 Task: Look for Airbnb properties in Ulaangom, Mongolia from 4th December, 2023 to 10th December, 2023 for 8 adults, 2 children.4 bedrooms having 8 beds and 4 bathrooms. Property type can be house. Amenities needed are: wifi, TV, free parkinig on premises, gym, breakfast. Booking option can be shelf check-in. Look for 3 properties as per requirement.
Action: Mouse moved to (454, 85)
Screenshot: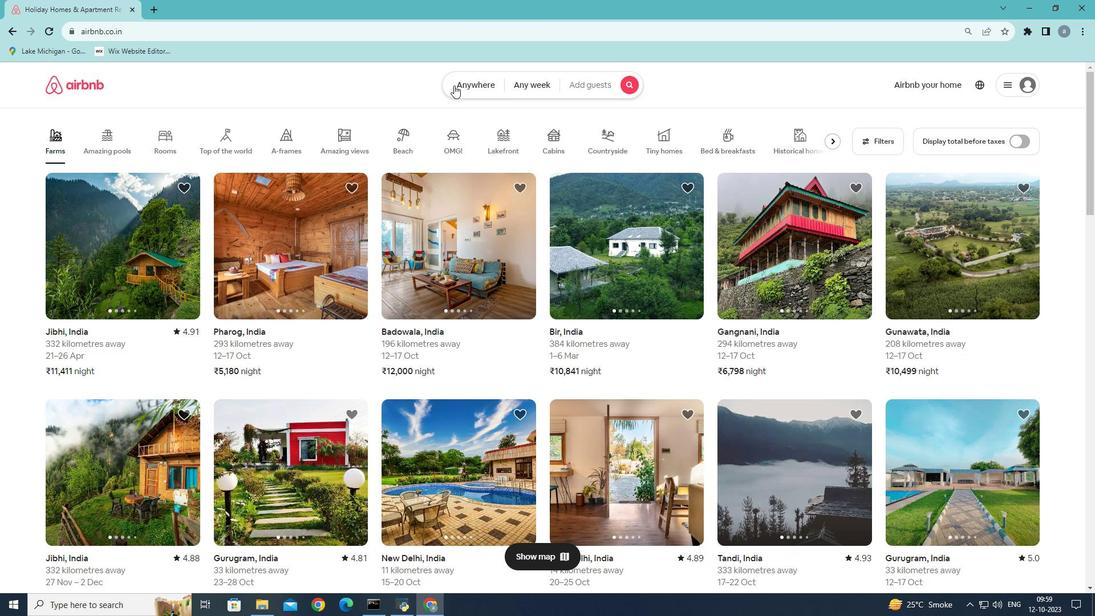 
Action: Mouse pressed left at (454, 85)
Screenshot: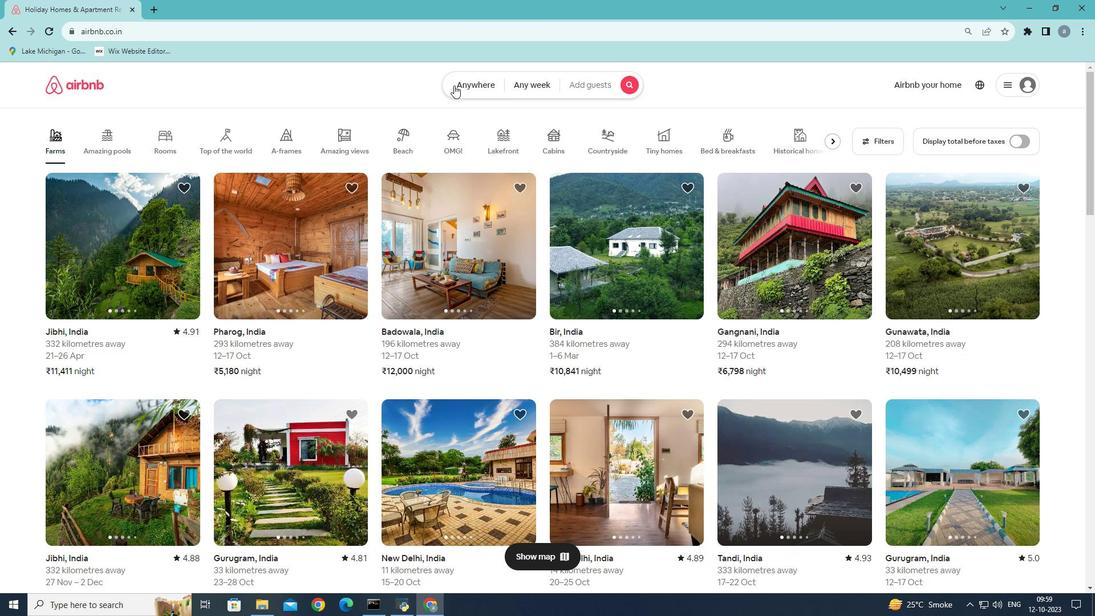 
Action: Mouse moved to (512, 90)
Screenshot: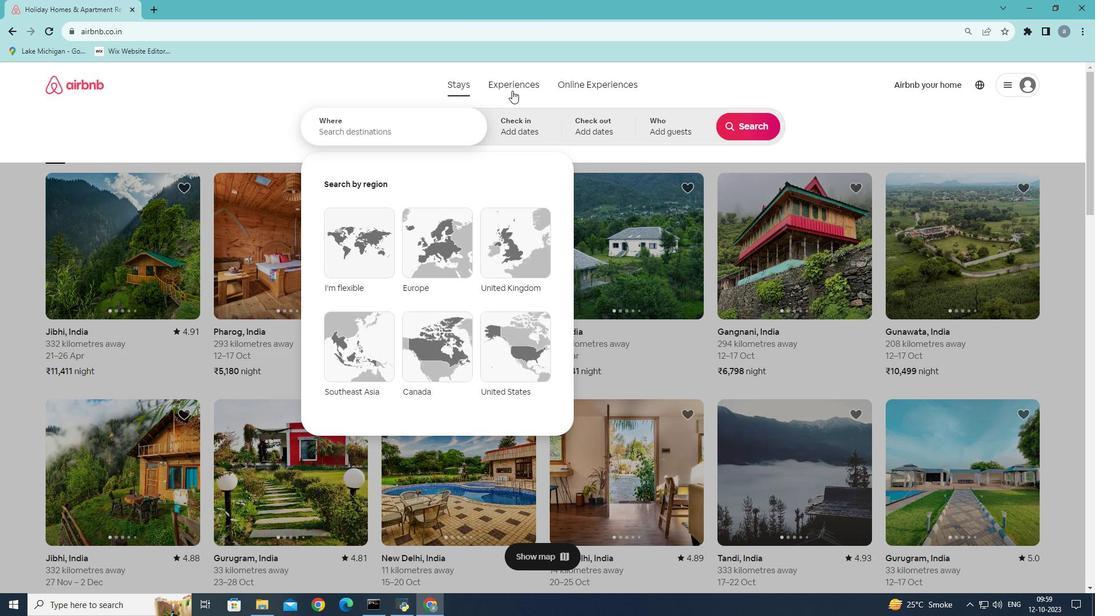 
Action: Key pressed <Key.shift><Key.shift><Key.shift><Key.shift><Key.shift><Key.shift><Key.shift><Key.shift><Key.shift><Key.shift><Key.shift><Key.shift><Key.shift><Key.shift><Key.shift><Key.shift><Key.shift><Key.shift><Key.shift><Key.shift><Key.shift><Key.shift><Key.shift><Key.shift><Key.shift>Ulaangom
Screenshot: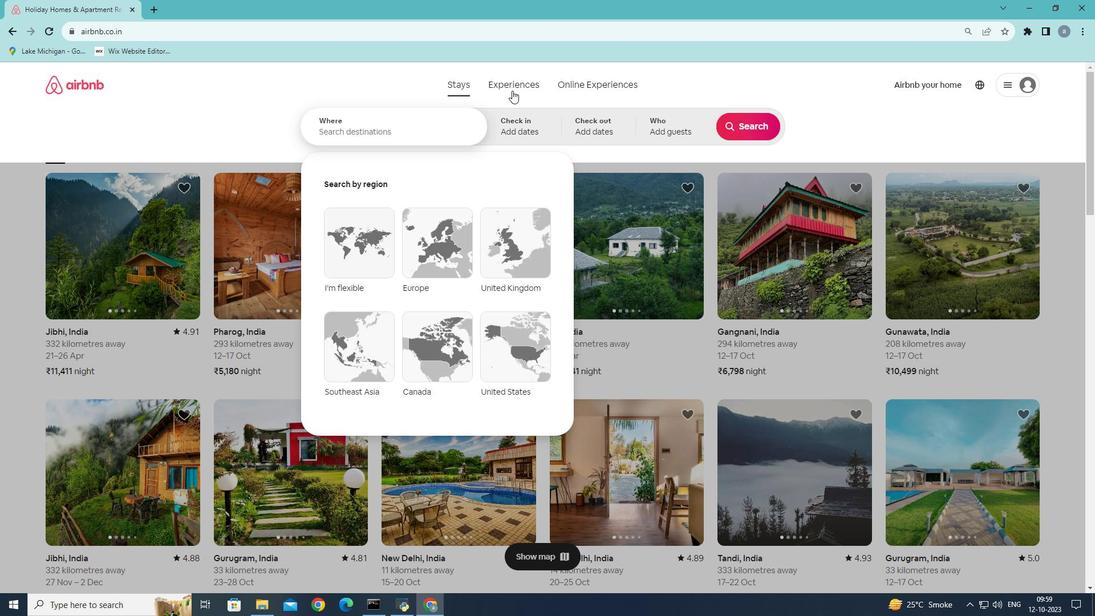 
Action: Mouse moved to (340, 107)
Screenshot: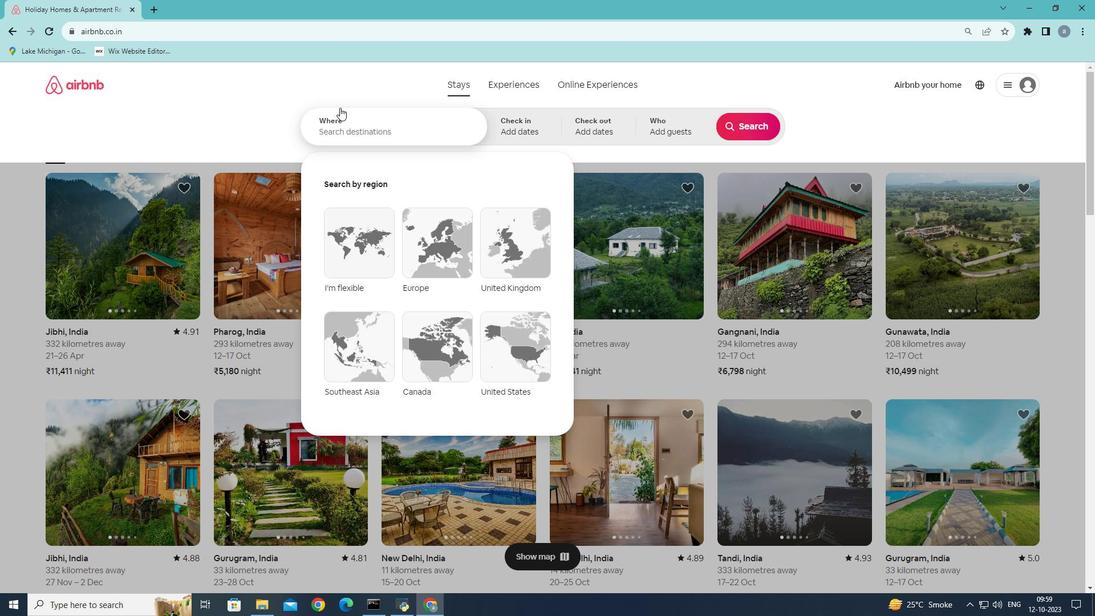 
Action: Mouse pressed left at (340, 107)
Screenshot: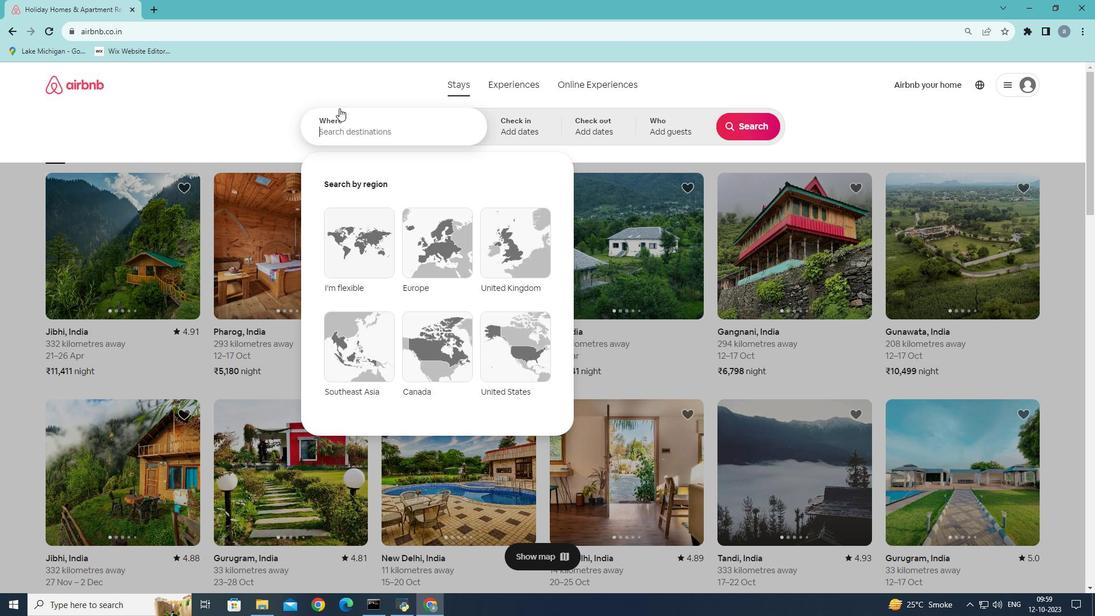 
Action: Mouse moved to (331, 115)
Screenshot: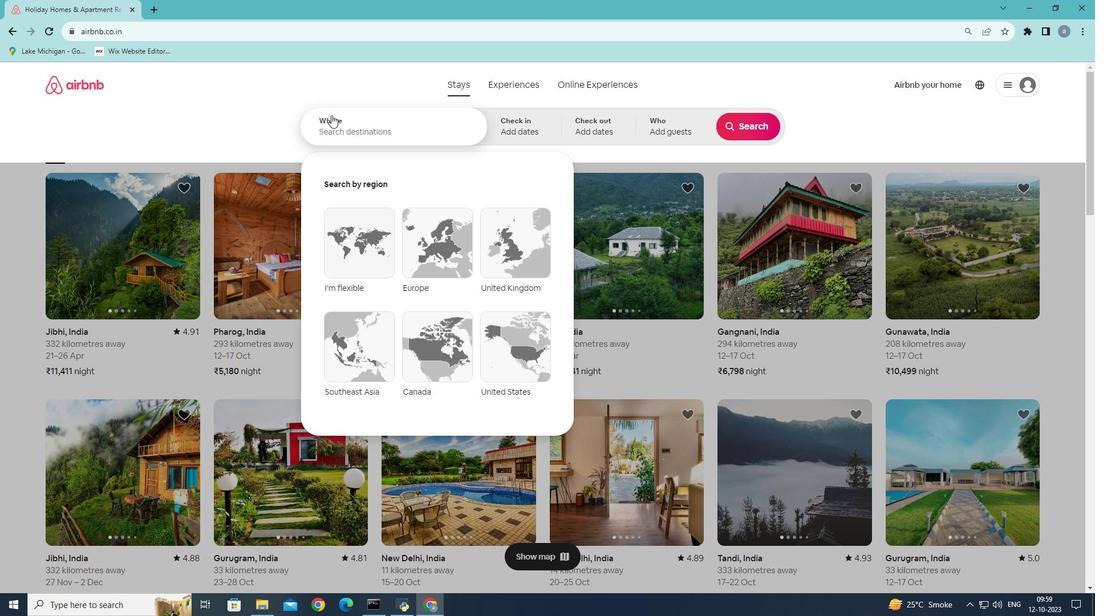 
Action: Key pressed <Key.shift><Key.shift>Ulaangom
Screenshot: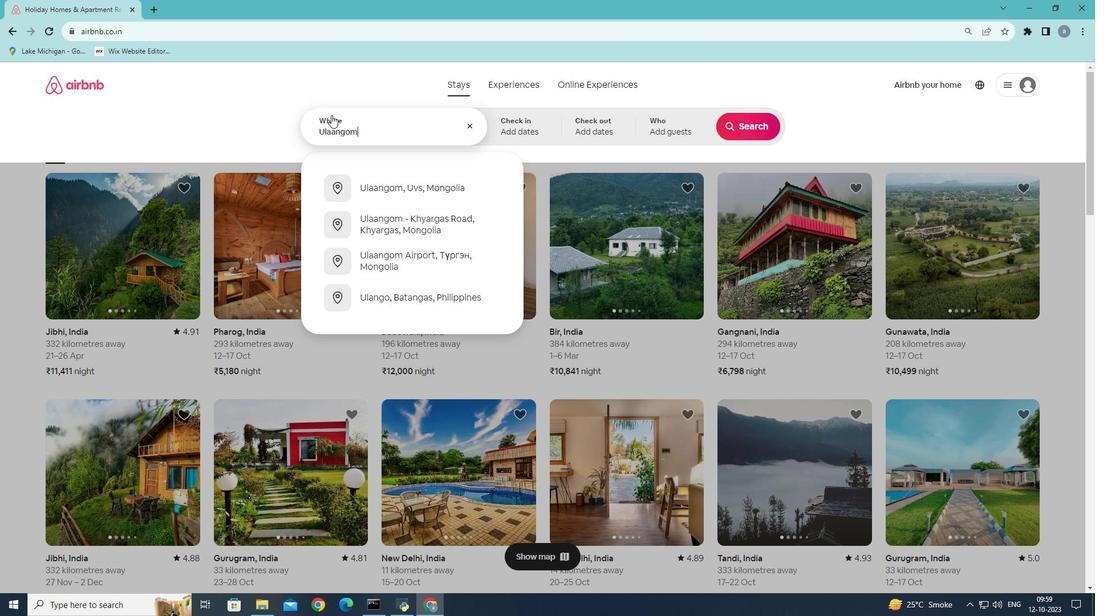 
Action: Mouse moved to (405, 188)
Screenshot: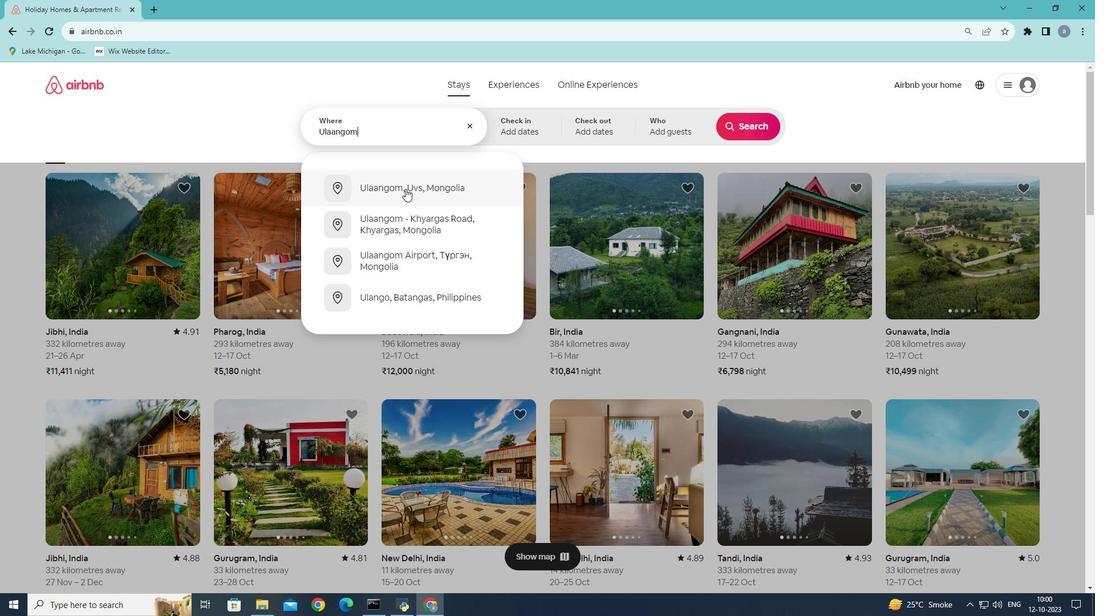 
Action: Mouse pressed left at (405, 188)
Screenshot: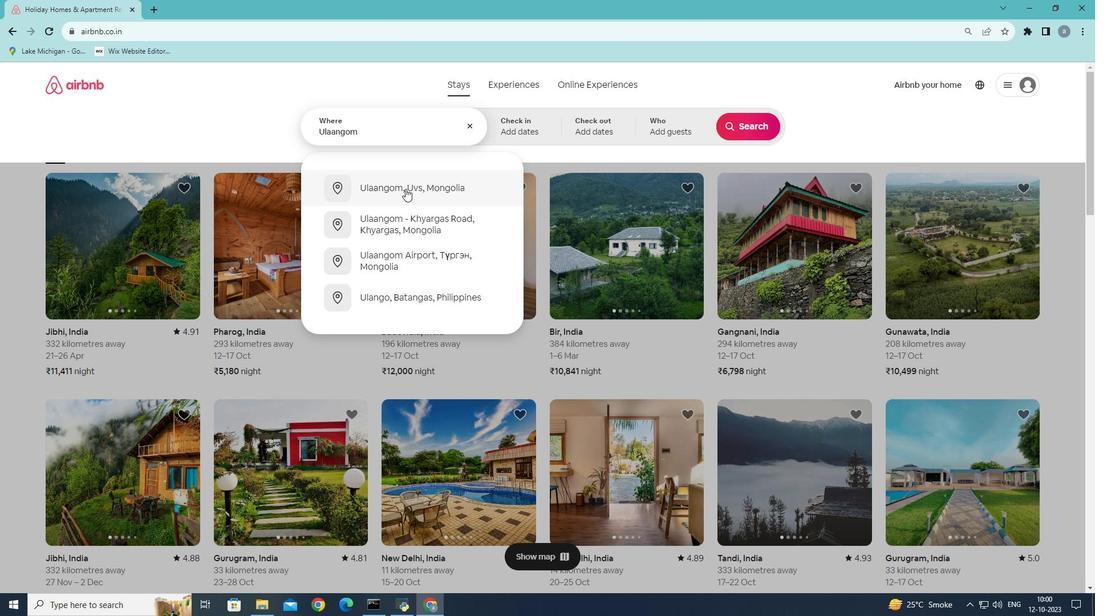 
Action: Mouse moved to (742, 219)
Screenshot: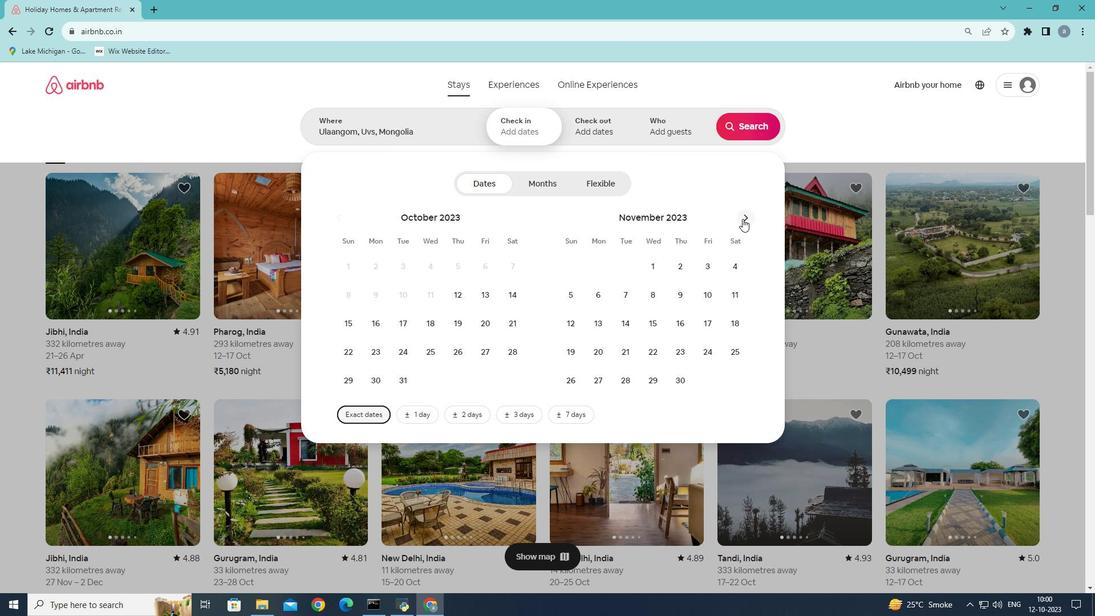 
Action: Mouse pressed left at (742, 219)
Screenshot: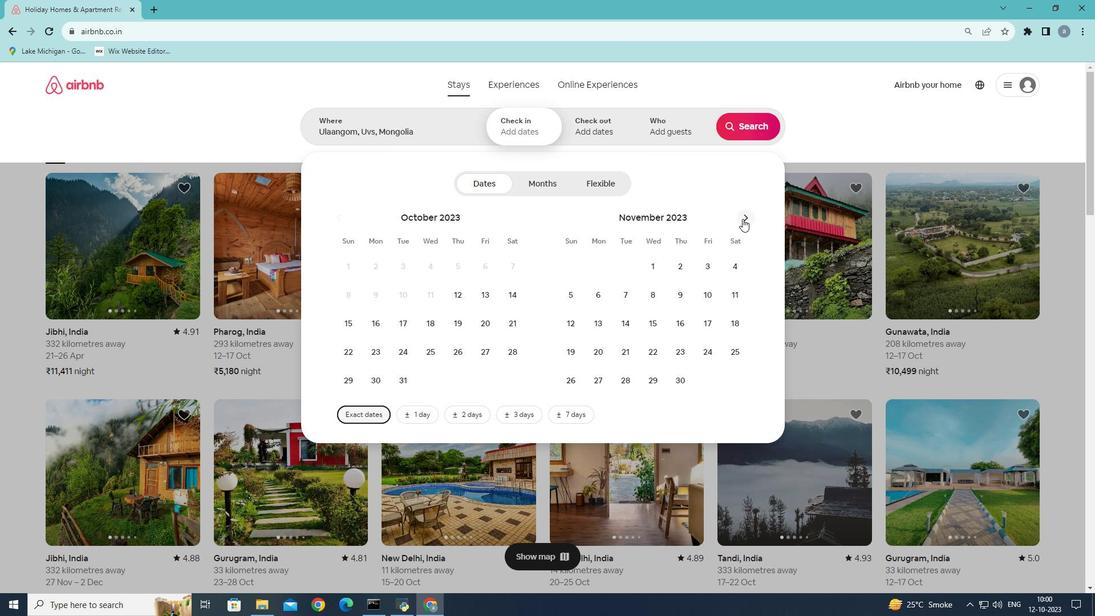 
Action: Mouse moved to (598, 295)
Screenshot: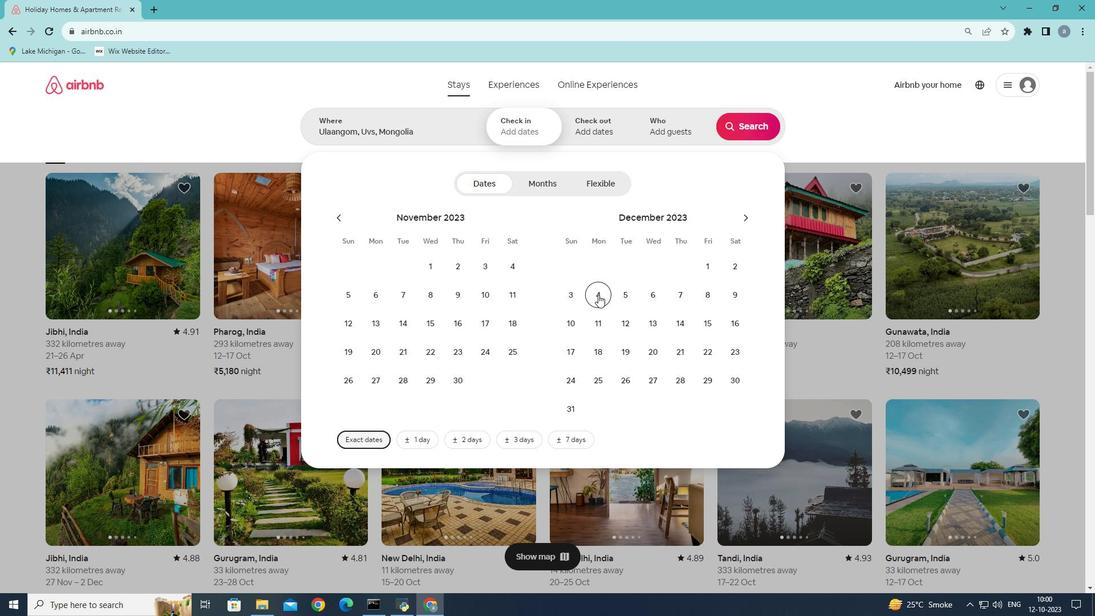 
Action: Mouse pressed left at (598, 295)
Screenshot: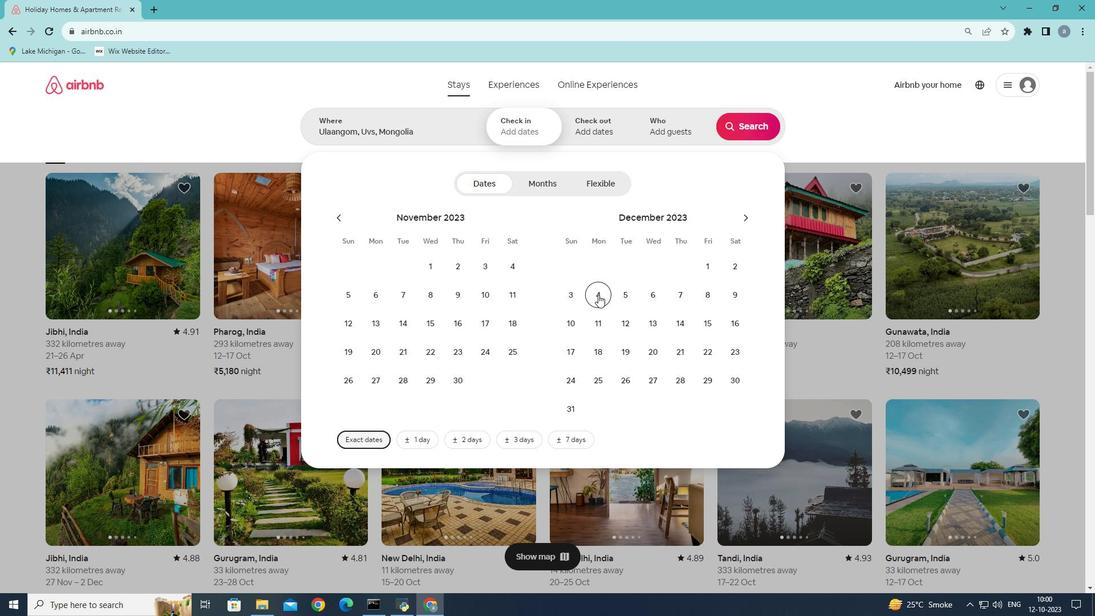 
Action: Mouse moved to (571, 325)
Screenshot: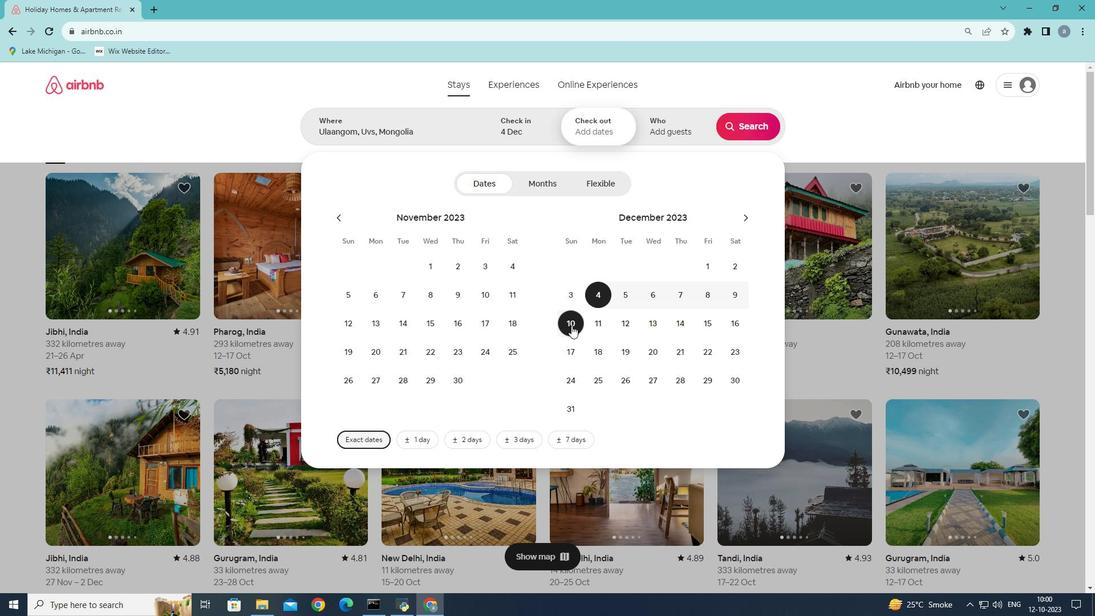 
Action: Mouse pressed left at (571, 325)
Screenshot: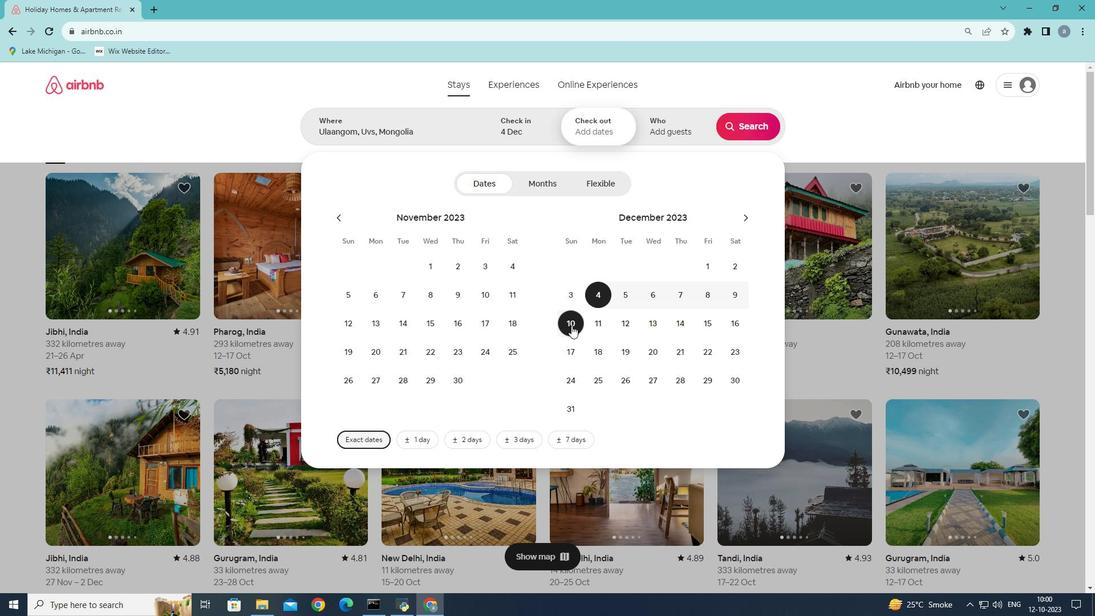 
Action: Mouse moved to (679, 131)
Screenshot: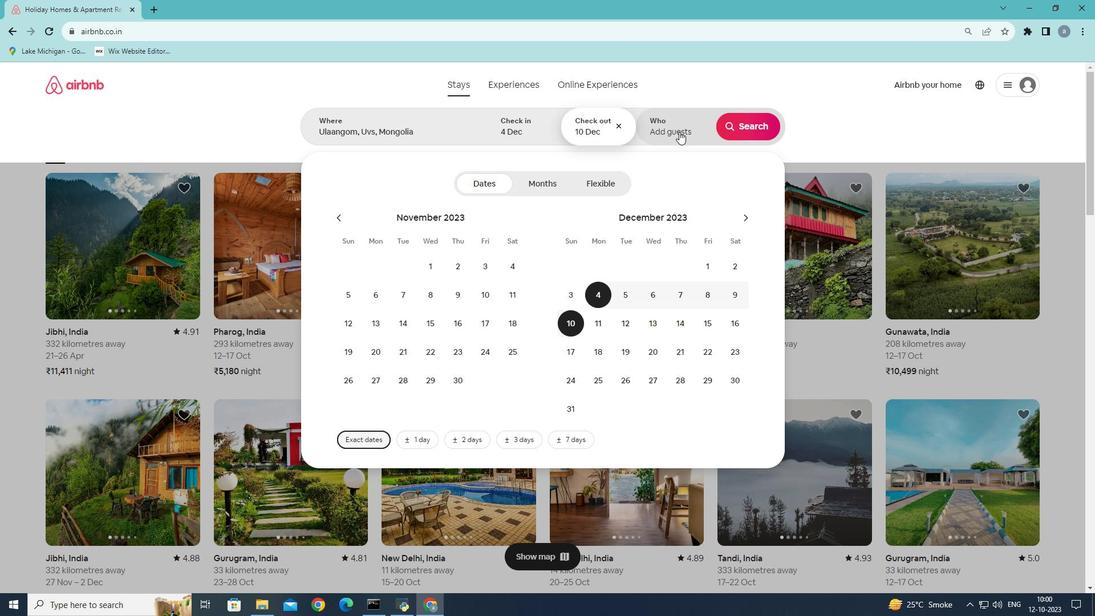 
Action: Mouse pressed left at (679, 131)
Screenshot: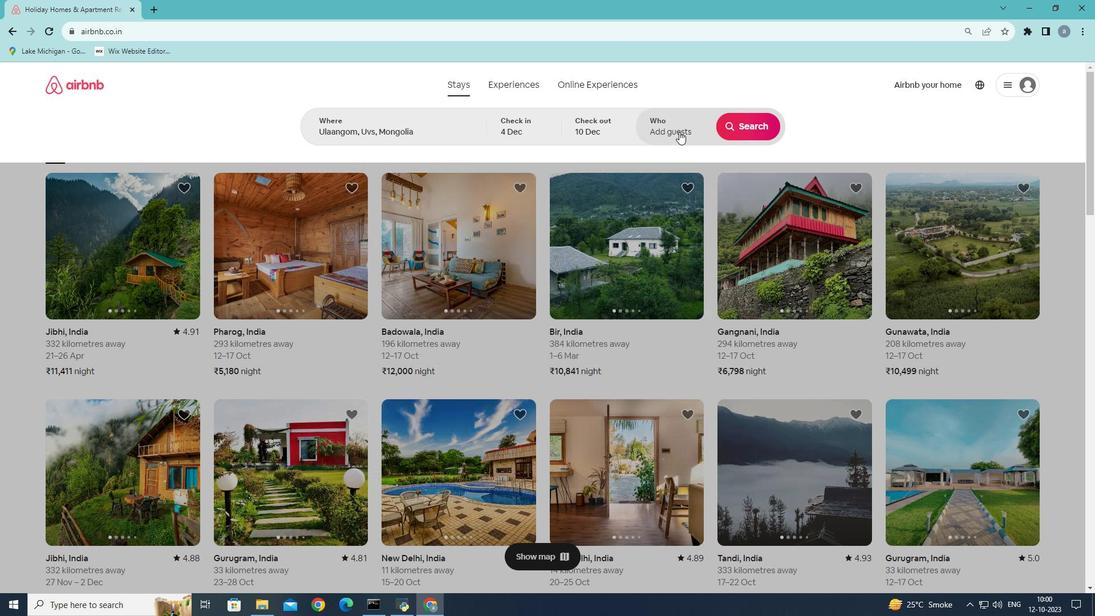 
Action: Mouse moved to (751, 187)
Screenshot: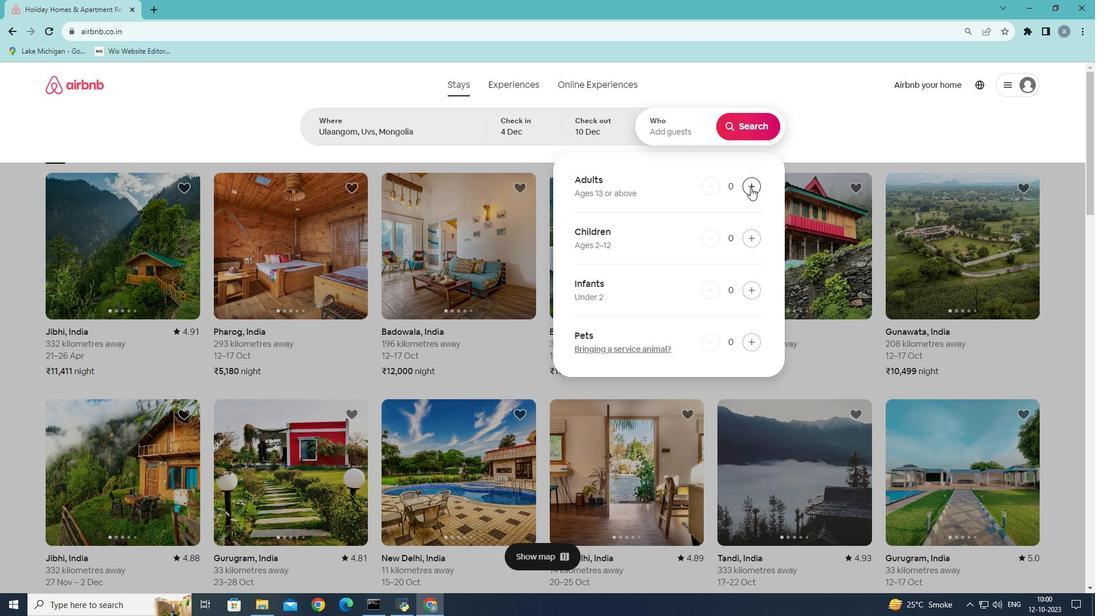 
Action: Mouse pressed left at (751, 187)
Screenshot: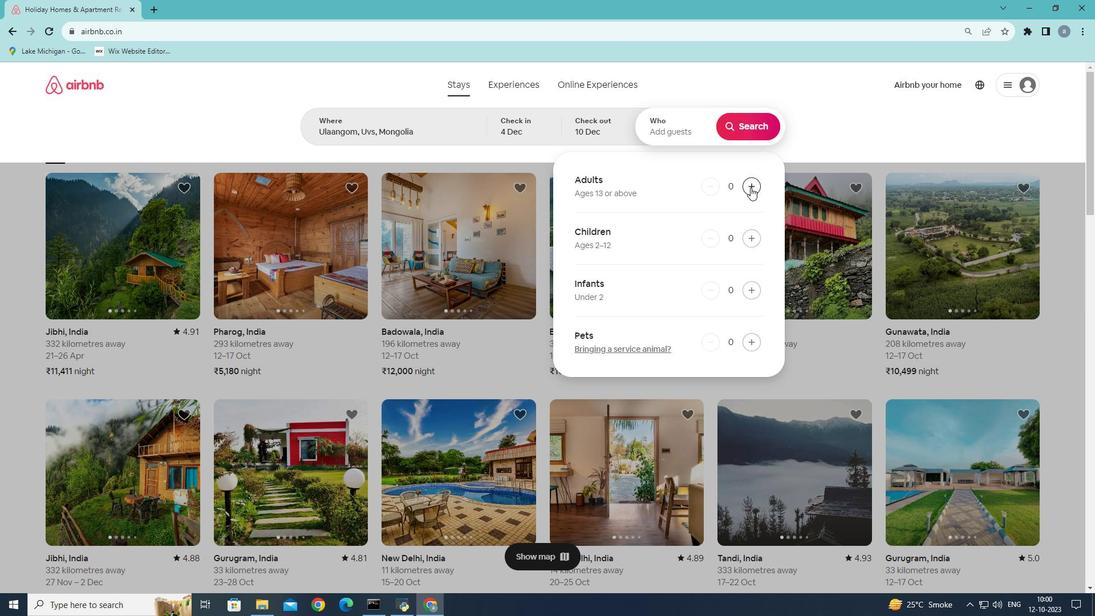 
Action: Mouse pressed left at (751, 187)
Screenshot: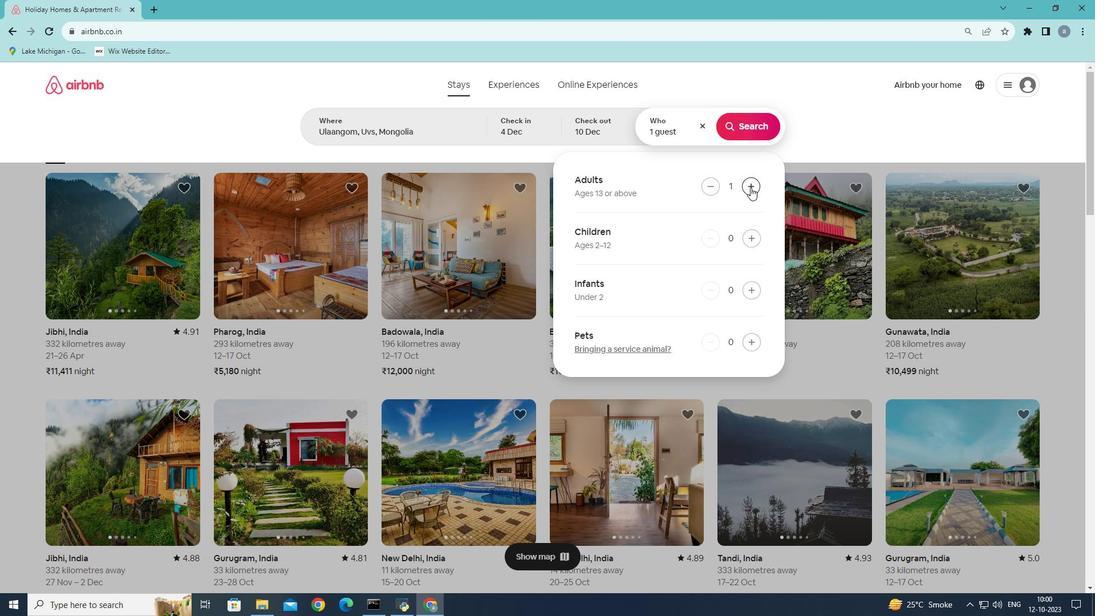 
Action: Mouse pressed left at (751, 187)
Screenshot: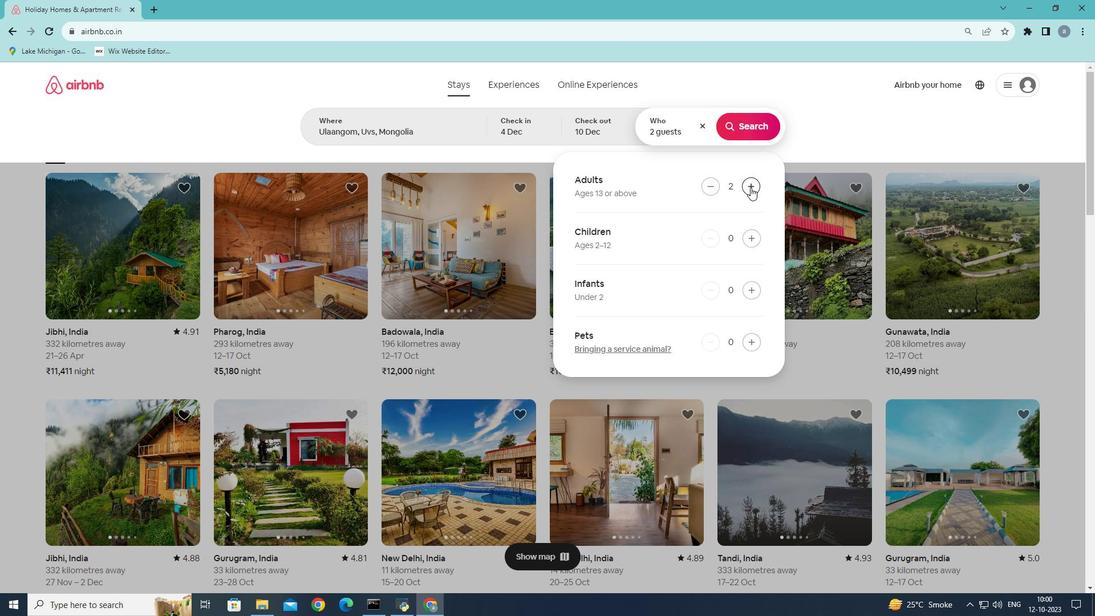 
Action: Mouse pressed left at (751, 187)
Screenshot: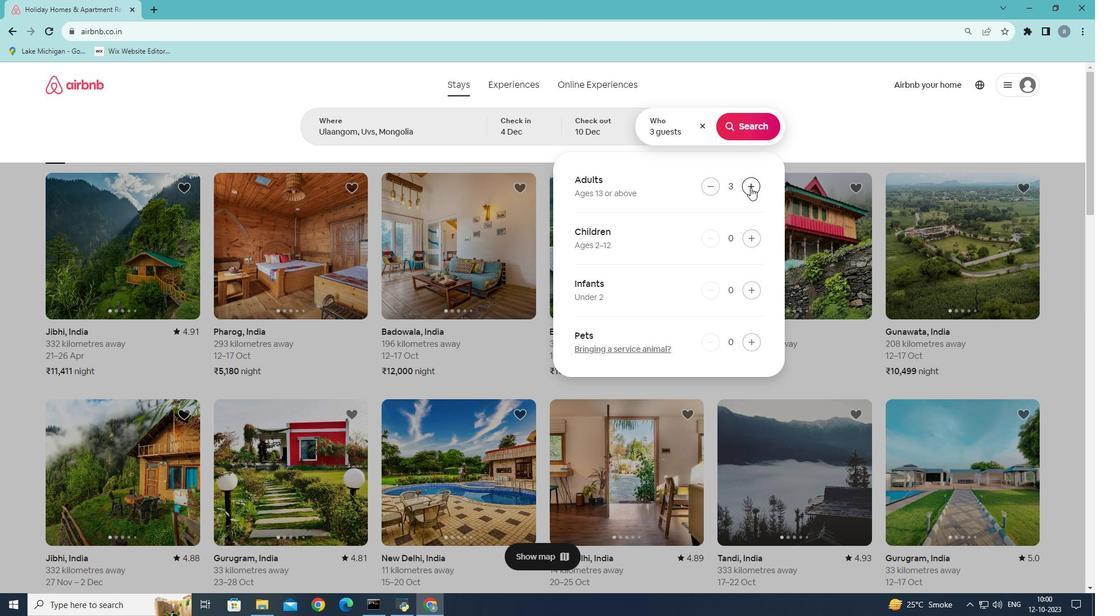 
Action: Mouse pressed left at (751, 187)
Screenshot: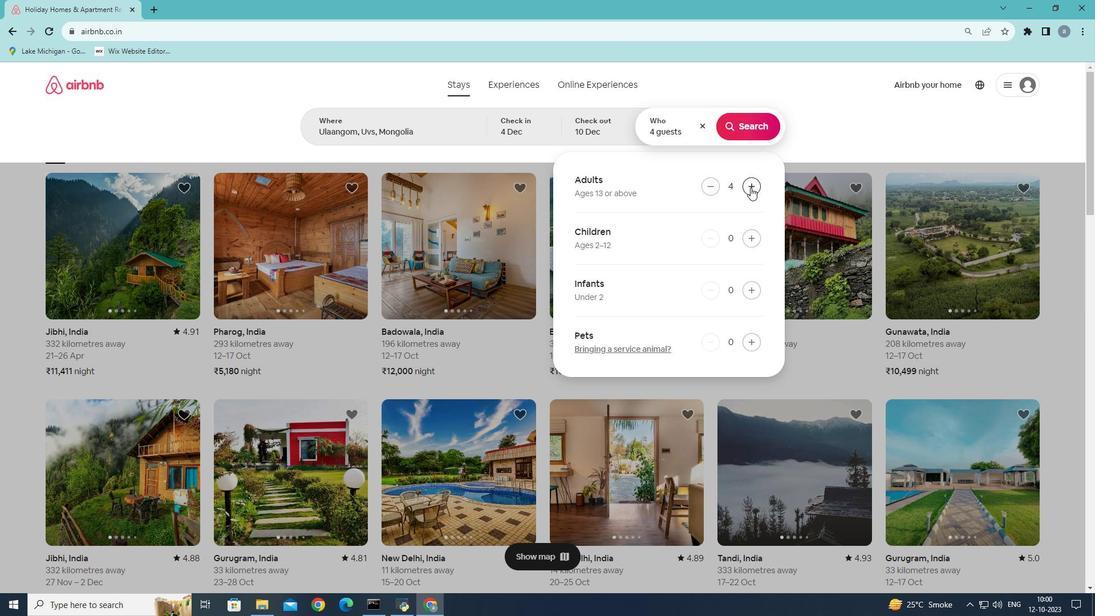 
Action: Mouse pressed left at (751, 187)
Screenshot: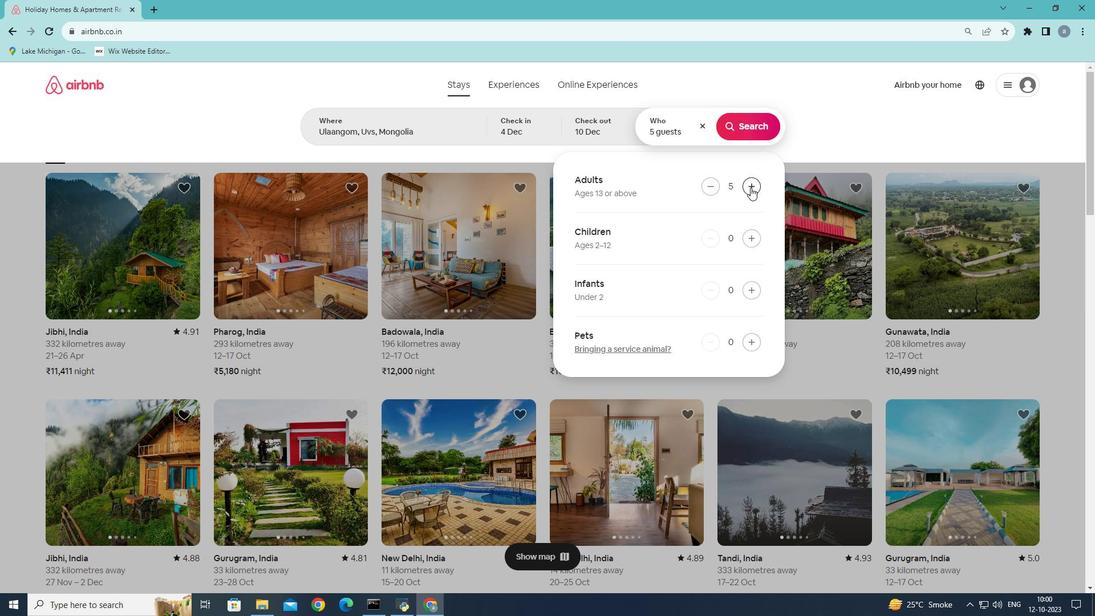 
Action: Mouse pressed left at (751, 187)
Screenshot: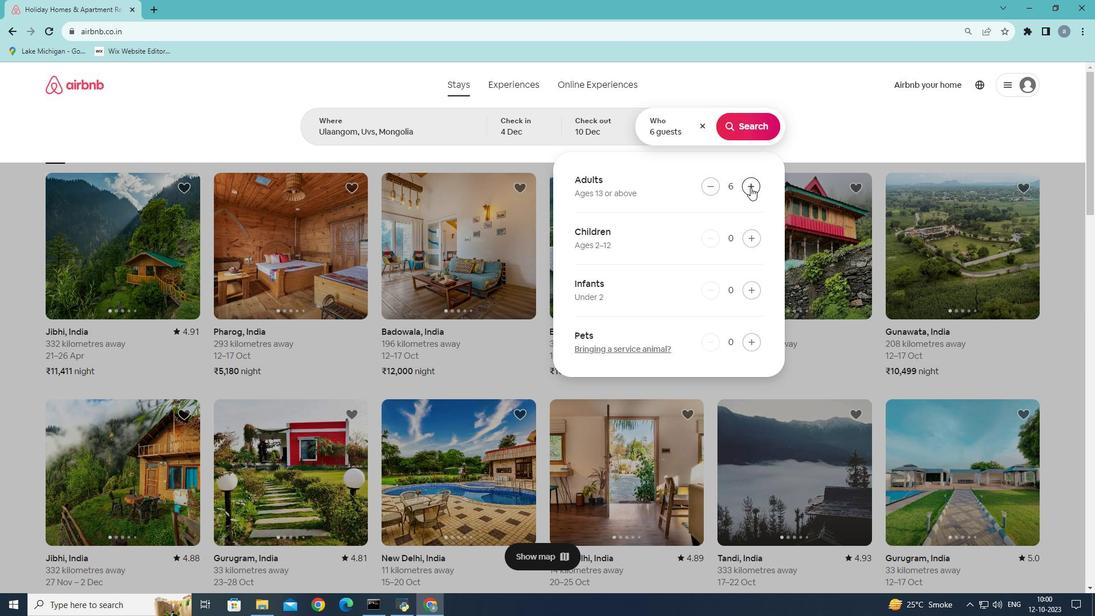 
Action: Mouse pressed left at (751, 187)
Screenshot: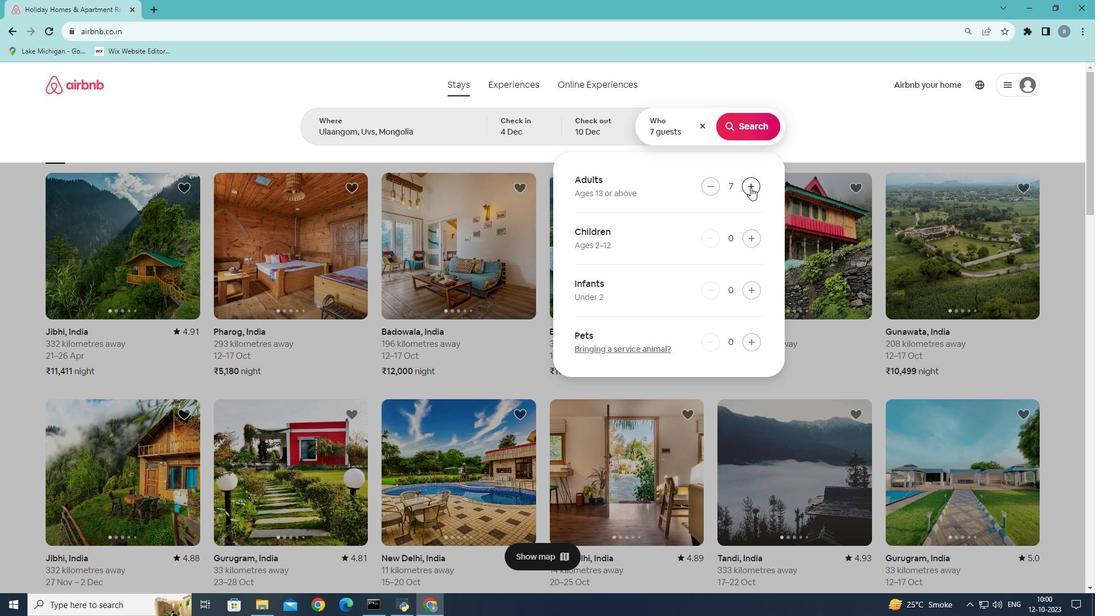 
Action: Mouse moved to (752, 236)
Screenshot: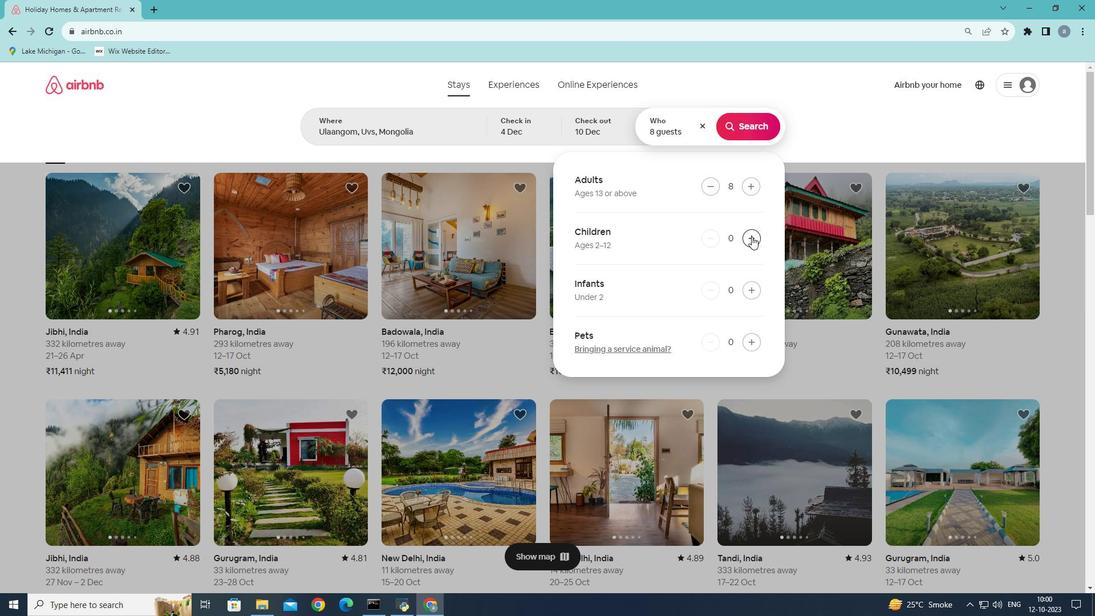 
Action: Mouse pressed left at (752, 236)
Screenshot: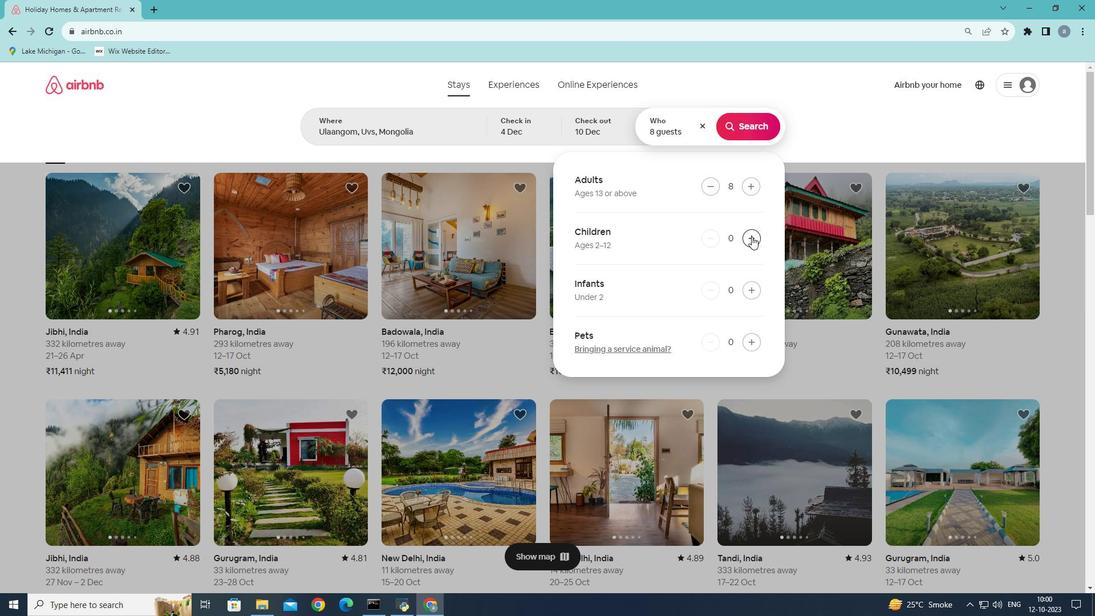 
Action: Mouse moved to (752, 236)
Screenshot: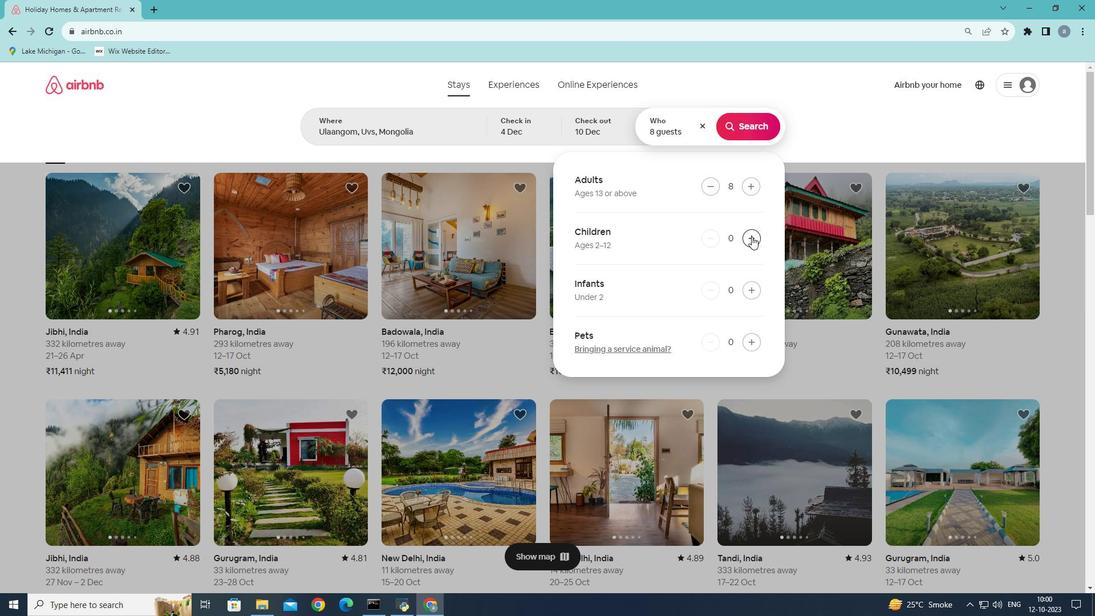 
Action: Mouse pressed left at (752, 236)
Screenshot: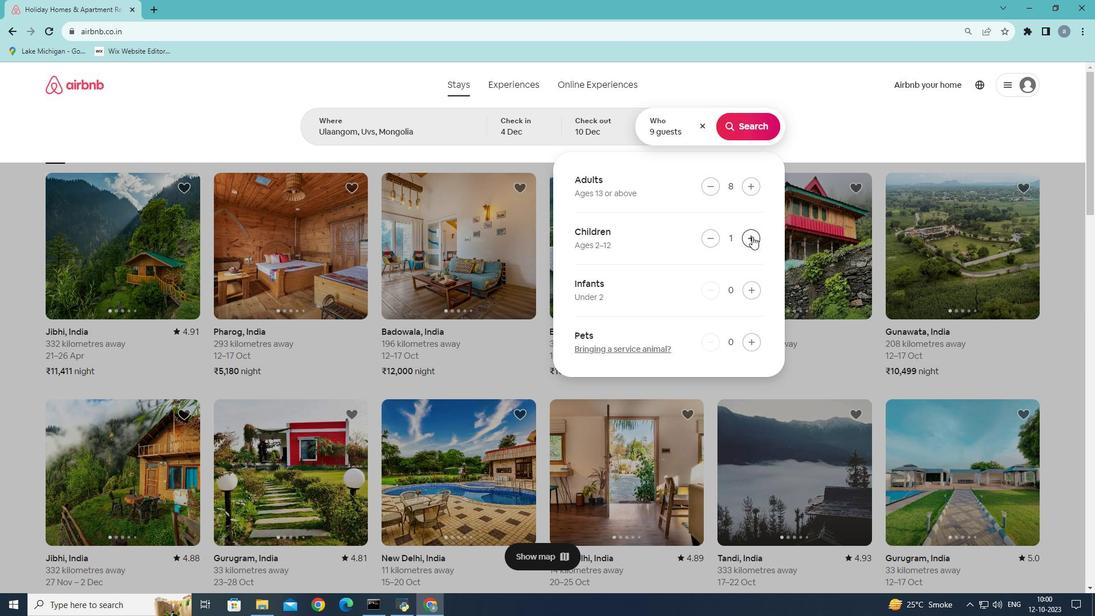 
Action: Mouse moved to (753, 129)
Screenshot: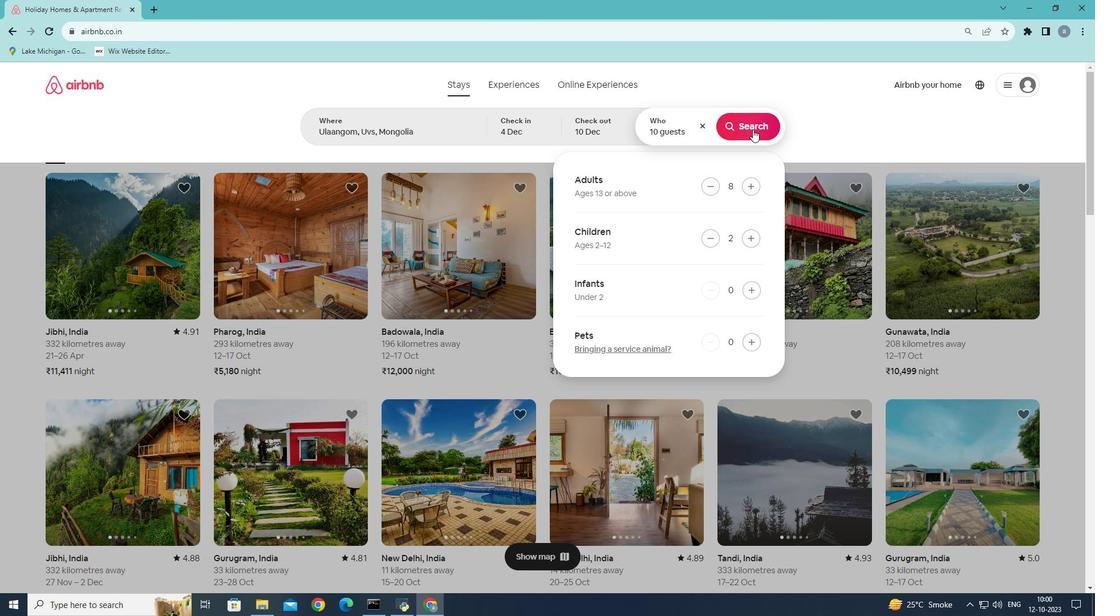
Action: Mouse pressed left at (753, 129)
Screenshot: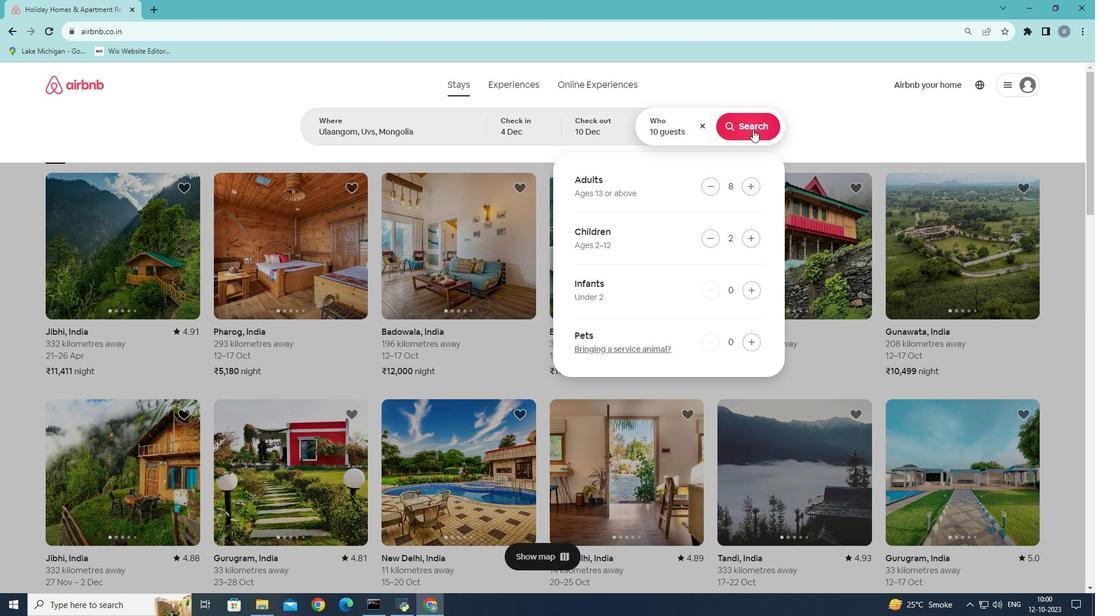 
Action: Mouse moved to (912, 134)
Screenshot: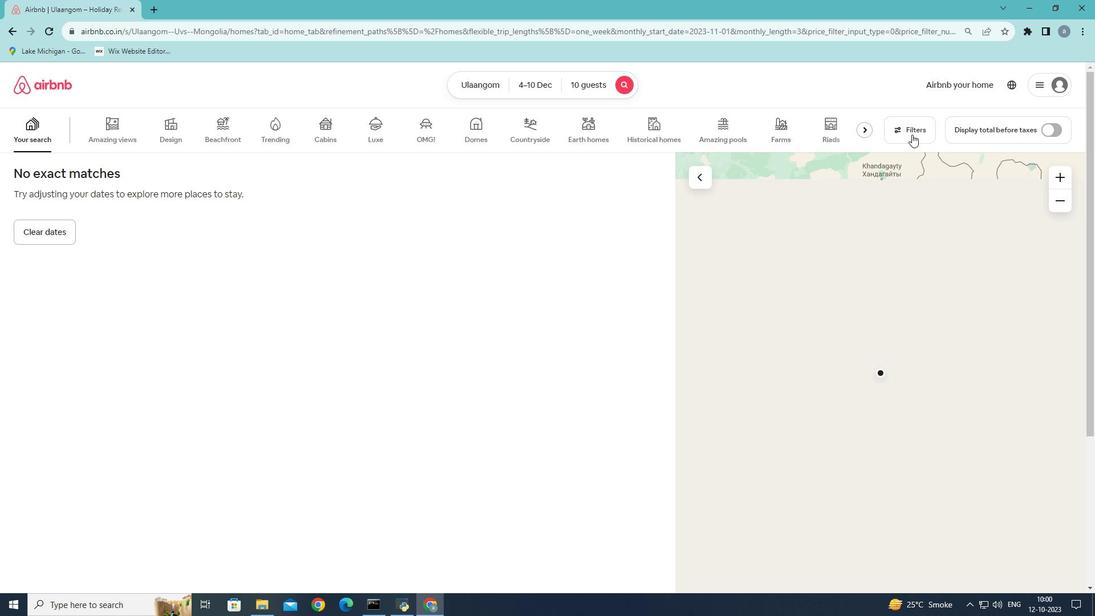 
Action: Mouse pressed left at (912, 134)
Screenshot: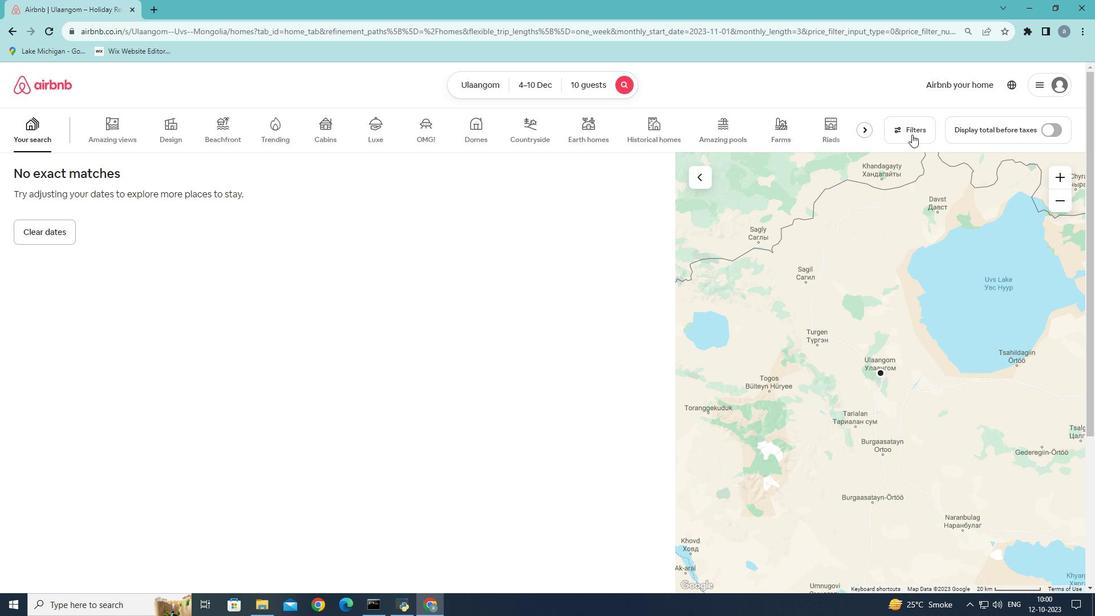 
Action: Mouse moved to (598, 289)
Screenshot: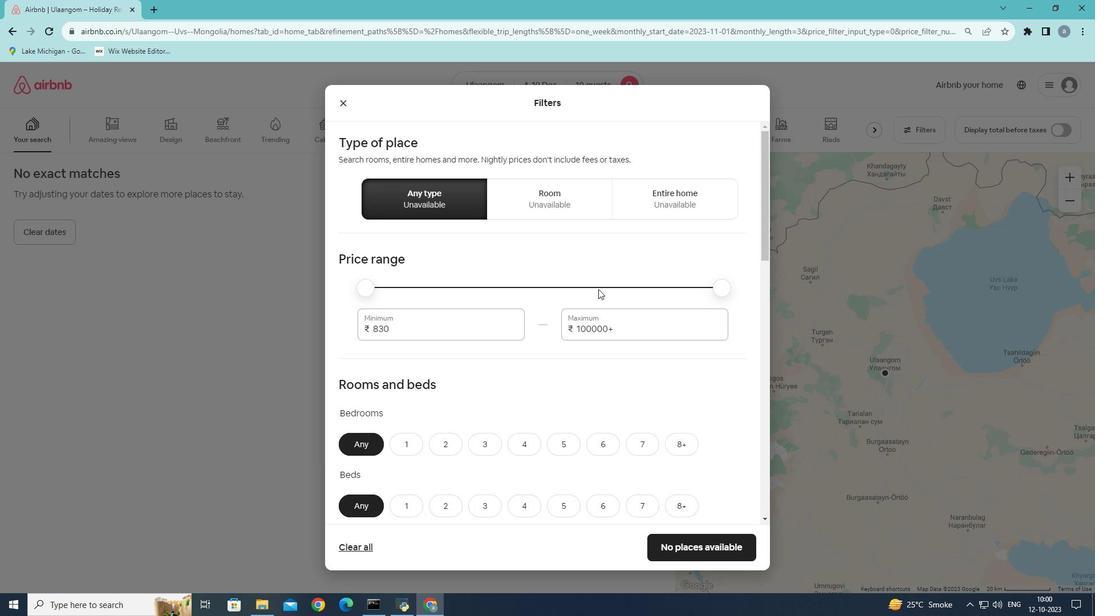 
Action: Mouse scrolled (598, 288) with delta (0, 0)
Screenshot: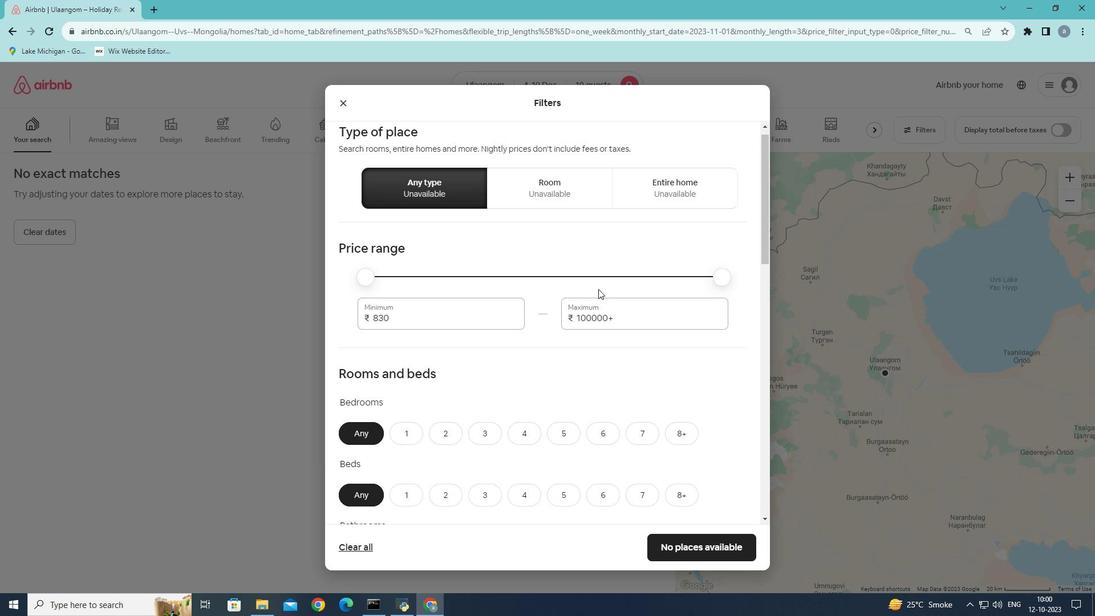 
Action: Mouse scrolled (598, 288) with delta (0, 0)
Screenshot: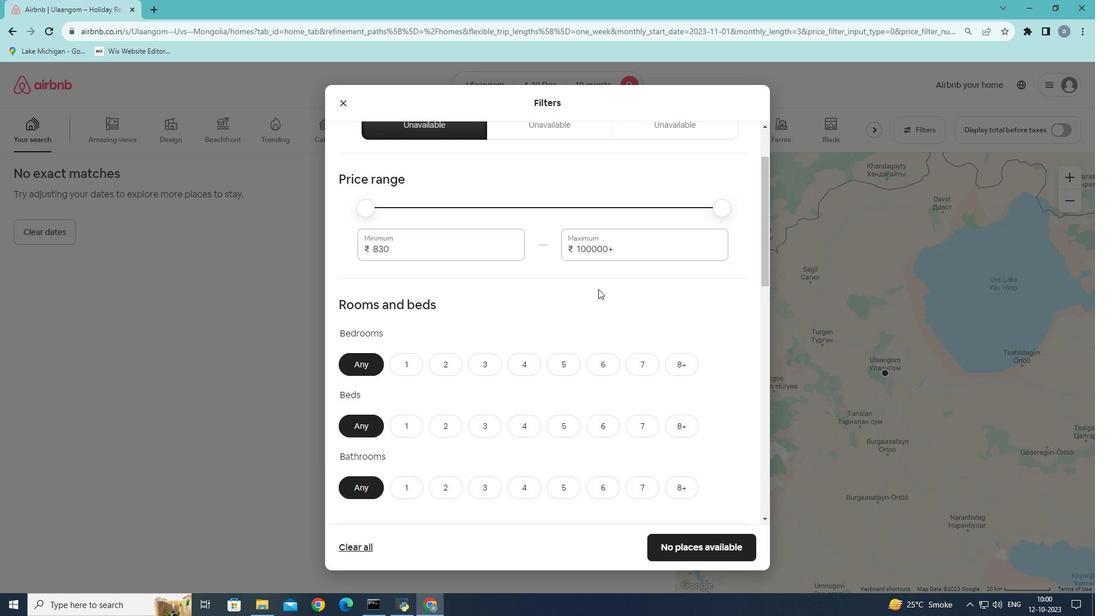 
Action: Mouse scrolled (598, 288) with delta (0, 0)
Screenshot: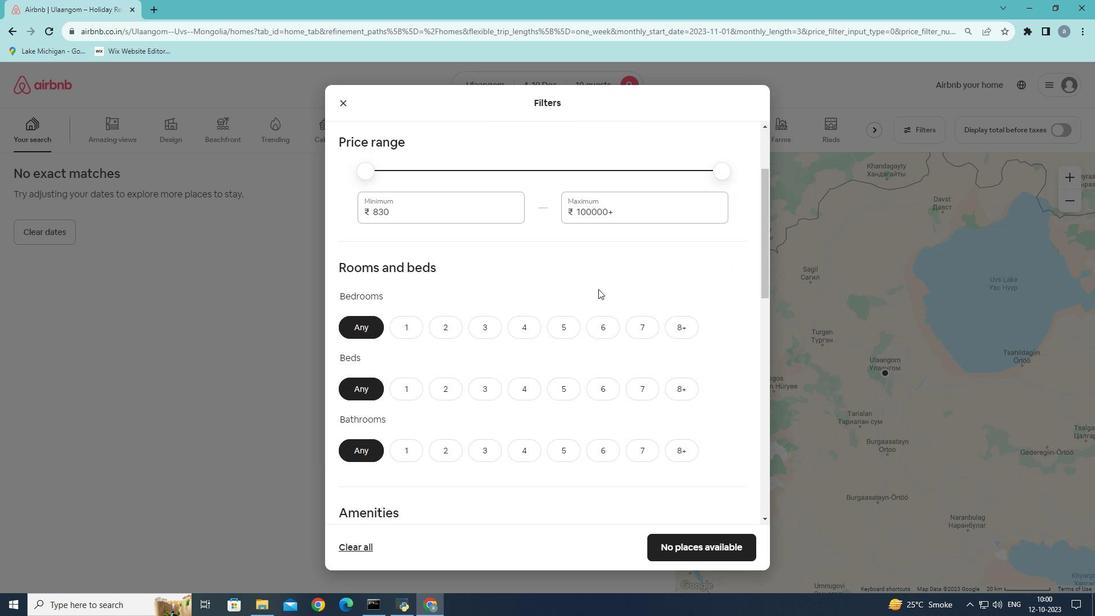 
Action: Mouse moved to (527, 275)
Screenshot: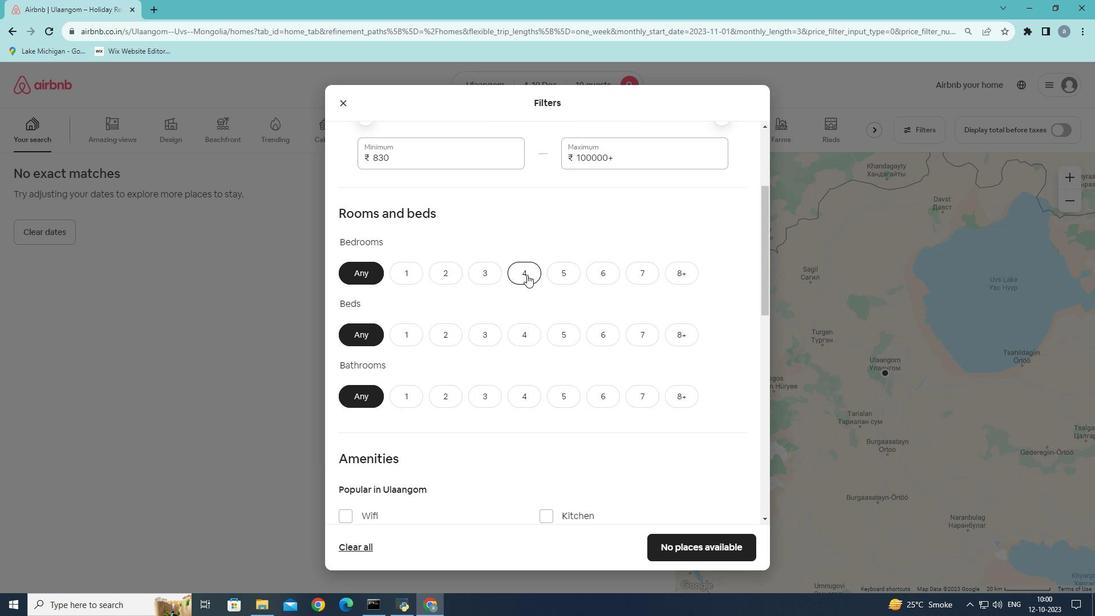 
Action: Mouse pressed left at (527, 275)
Screenshot: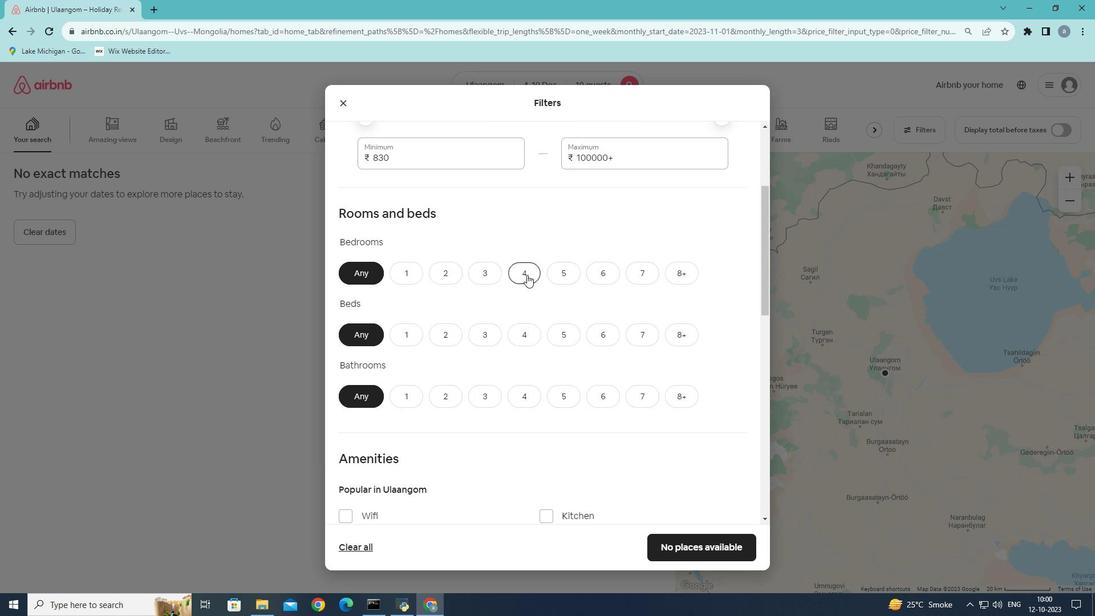 
Action: Mouse moved to (678, 339)
Screenshot: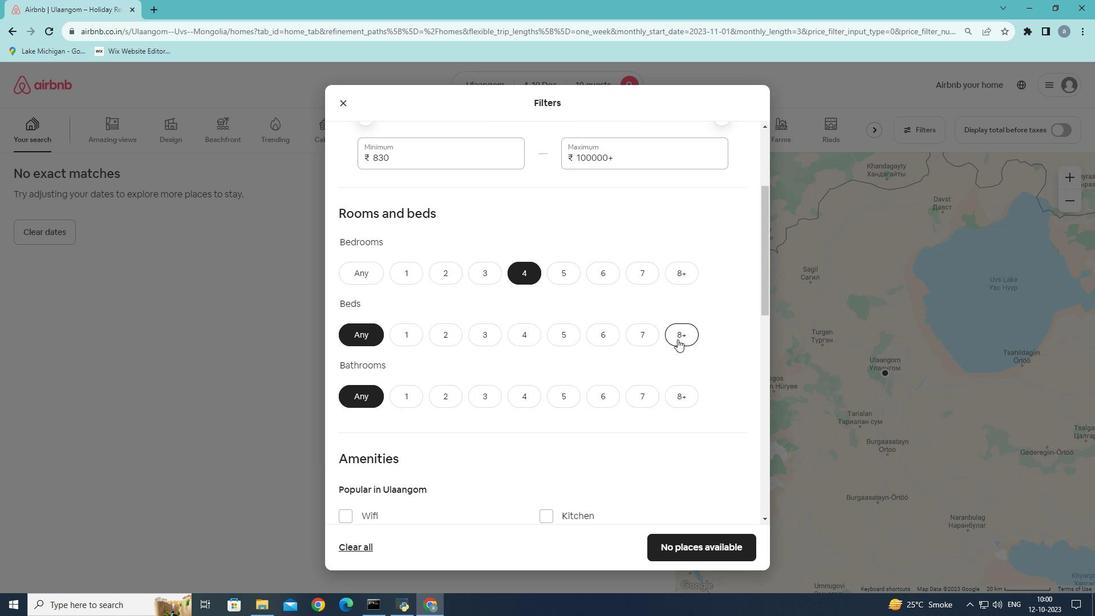 
Action: Mouse pressed left at (678, 339)
Screenshot: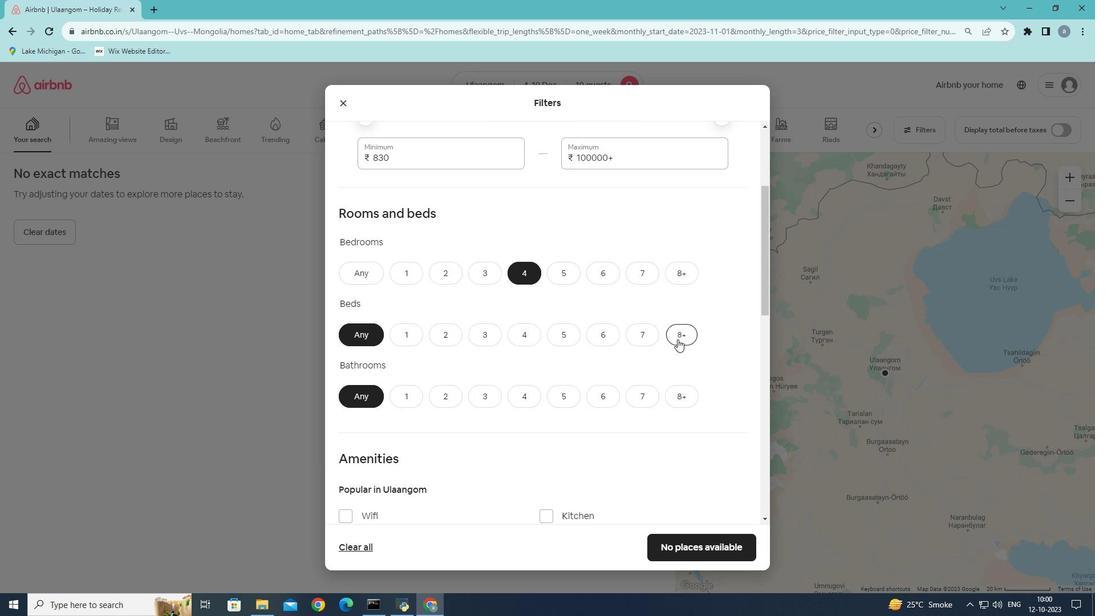 
Action: Mouse moved to (519, 396)
Screenshot: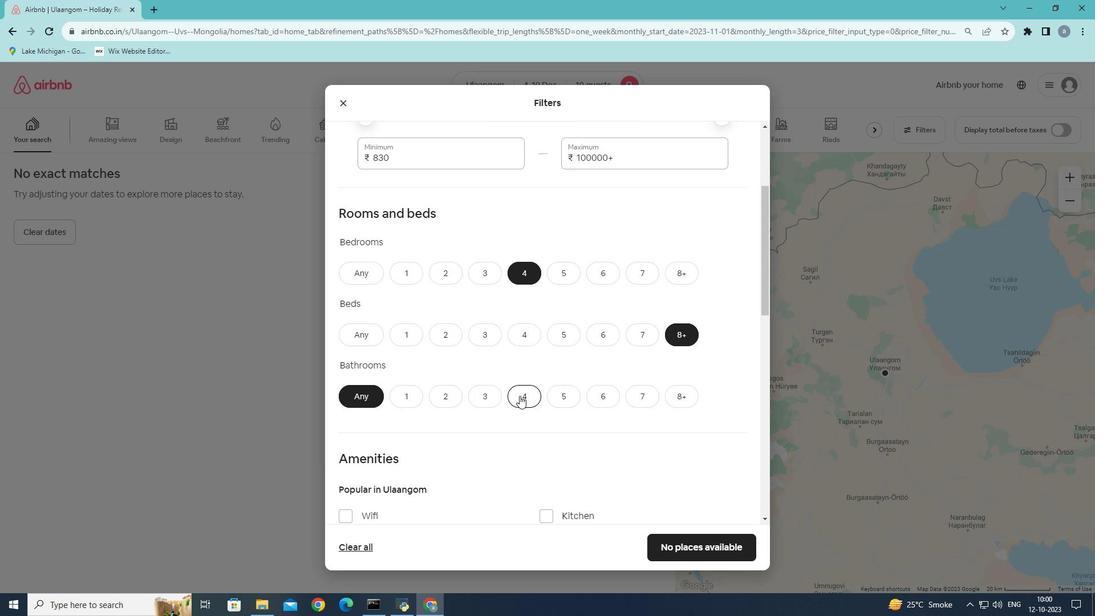 
Action: Mouse pressed left at (519, 396)
Screenshot: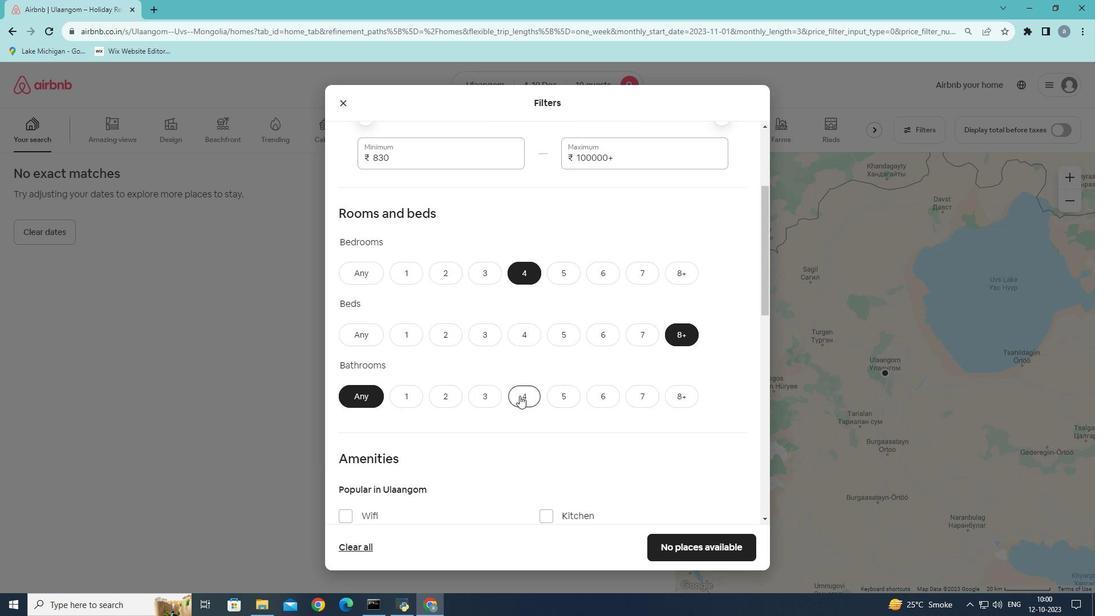 
Action: Mouse moved to (514, 372)
Screenshot: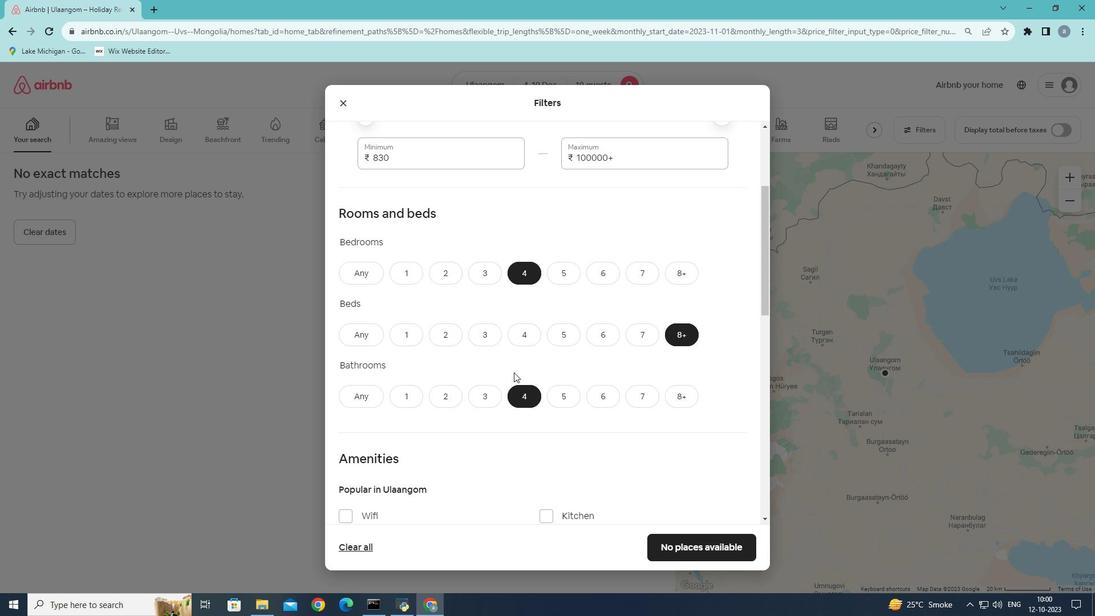 
Action: Mouse scrolled (514, 372) with delta (0, 0)
Screenshot: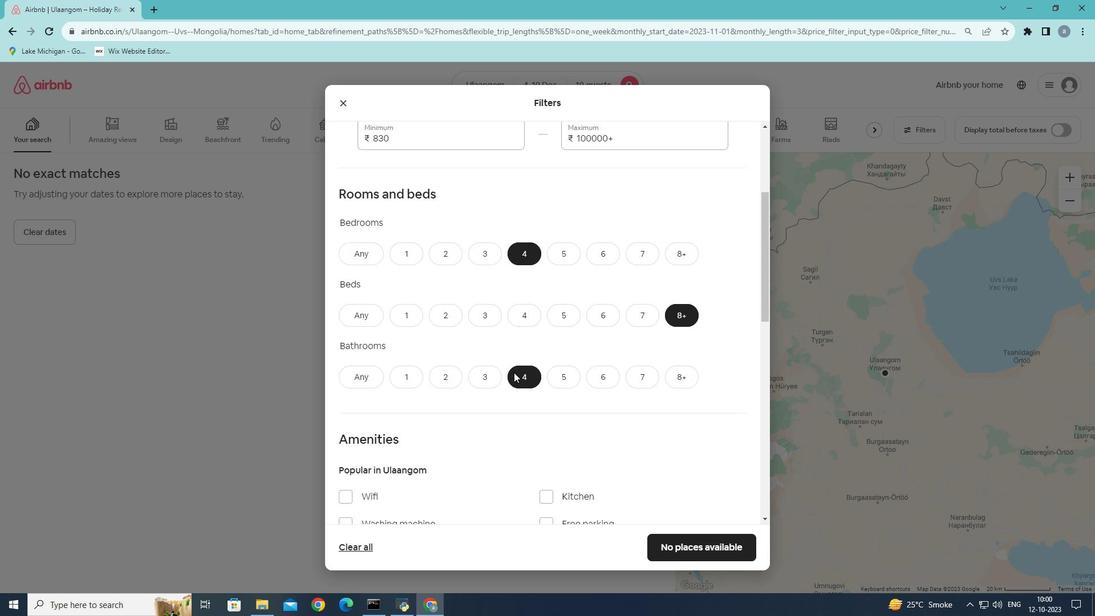 
Action: Mouse scrolled (514, 372) with delta (0, 0)
Screenshot: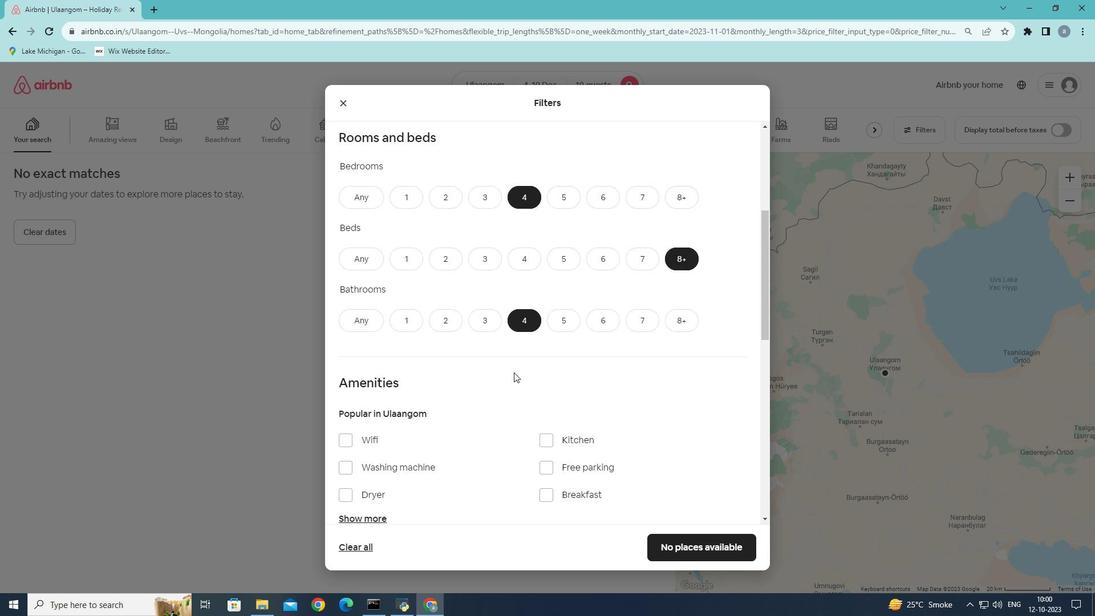 
Action: Mouse scrolled (514, 372) with delta (0, 0)
Screenshot: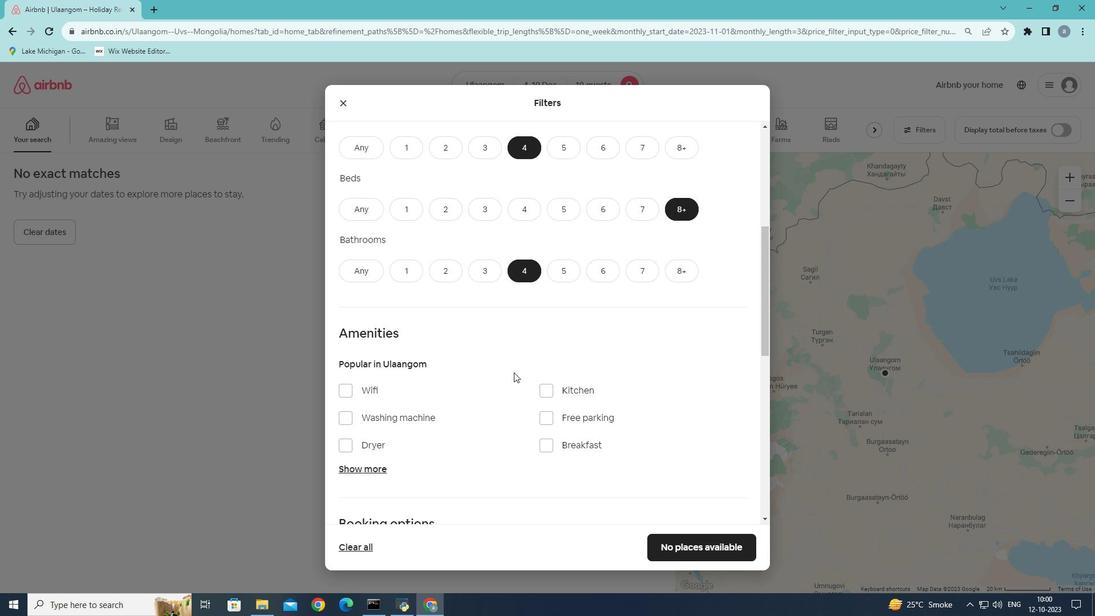 
Action: Mouse scrolled (514, 372) with delta (0, 0)
Screenshot: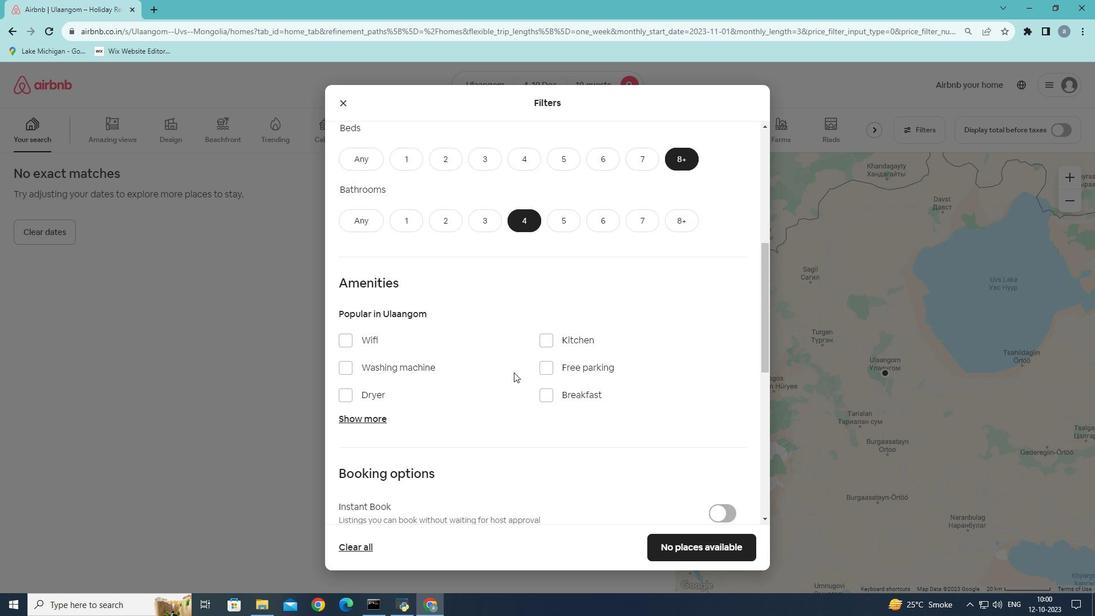 
Action: Mouse moved to (345, 285)
Screenshot: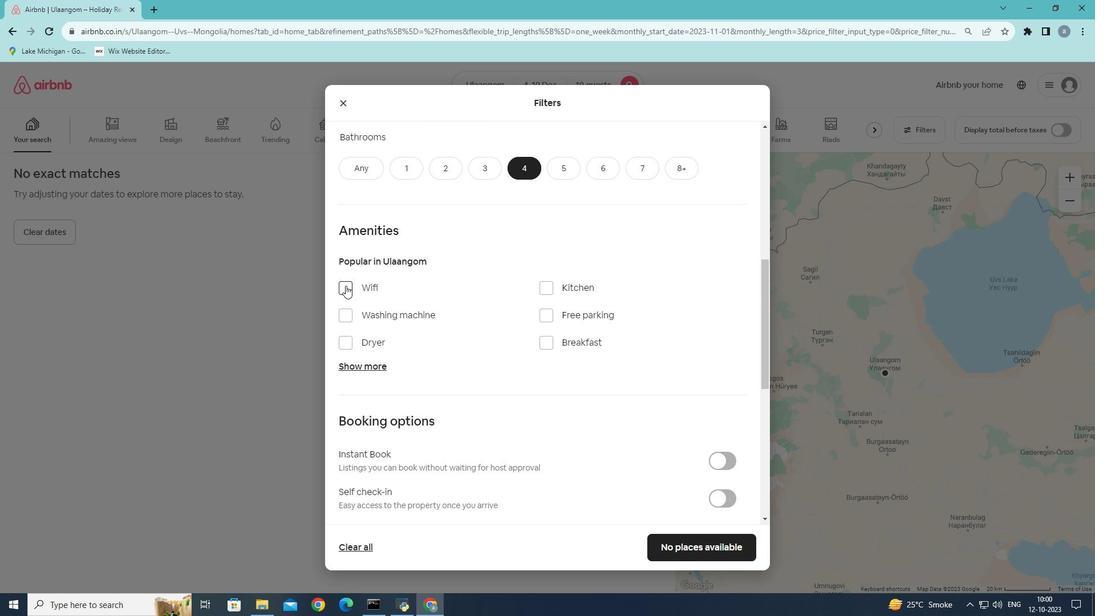 
Action: Mouse pressed left at (345, 285)
Screenshot: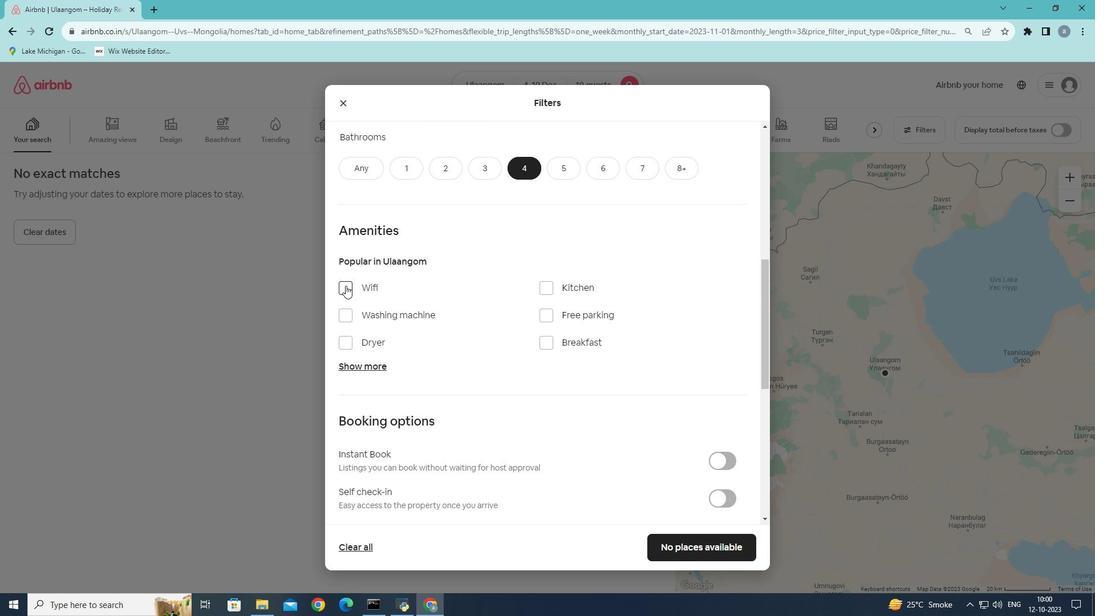 
Action: Mouse moved to (543, 340)
Screenshot: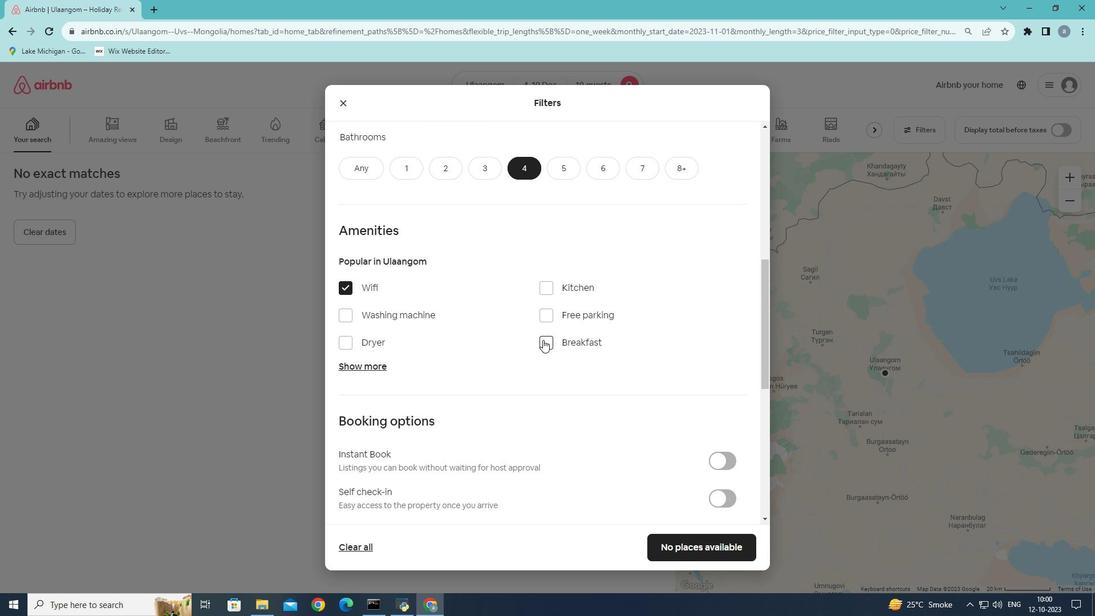 
Action: Mouse pressed left at (543, 340)
Screenshot: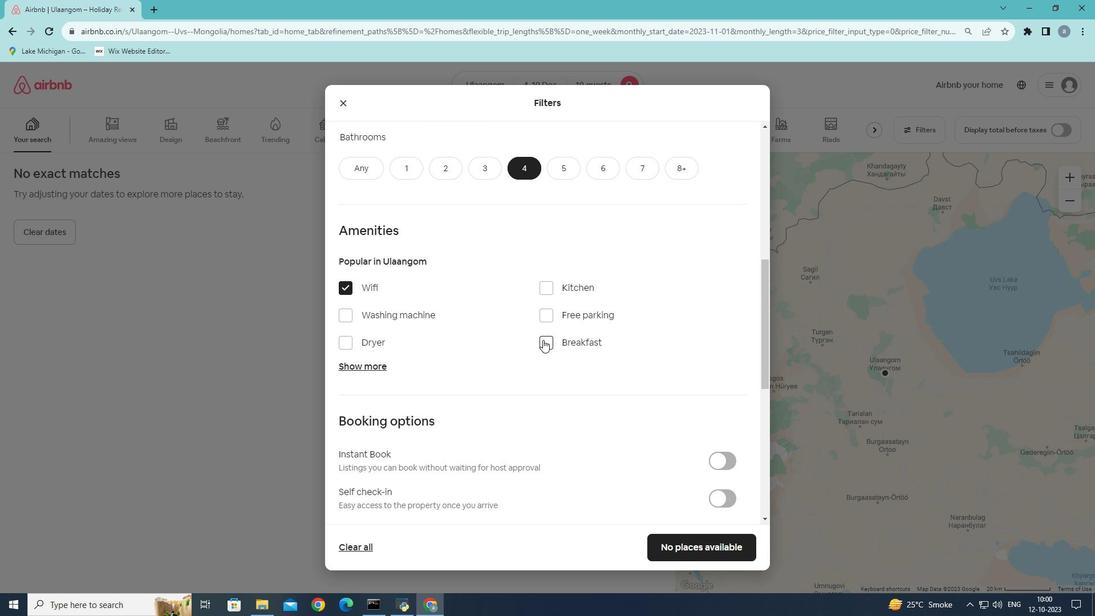 
Action: Mouse moved to (543, 312)
Screenshot: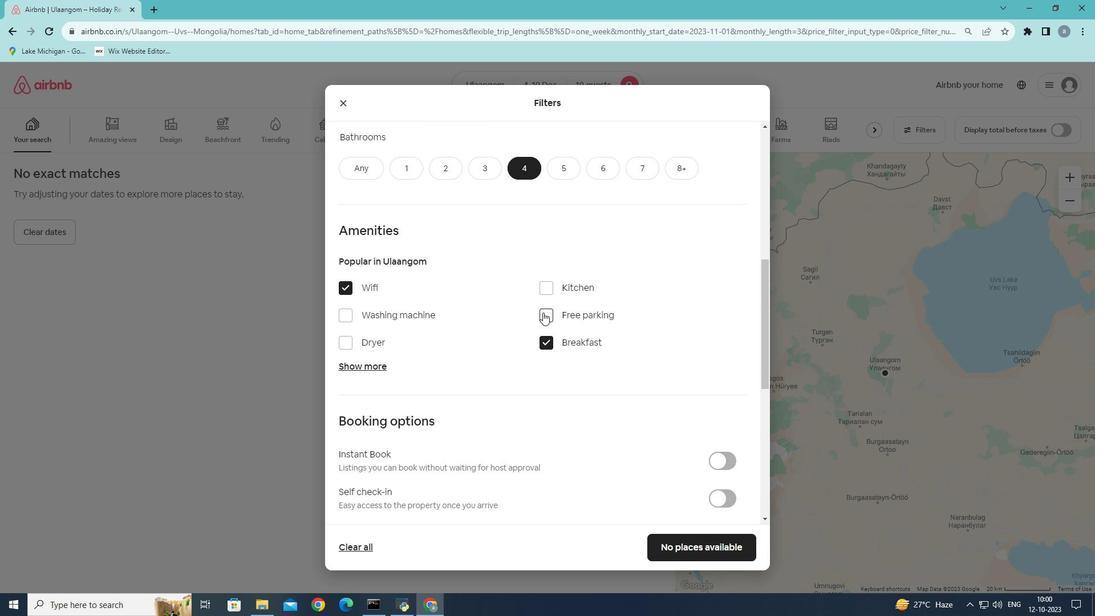 
Action: Mouse pressed left at (543, 312)
Screenshot: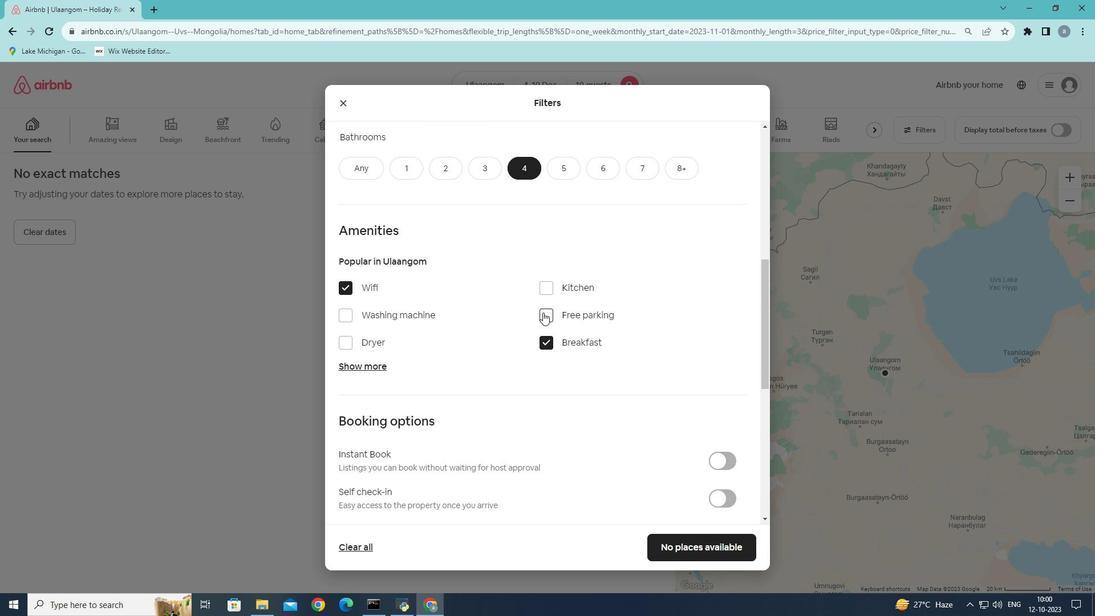 
Action: Mouse moved to (379, 363)
Screenshot: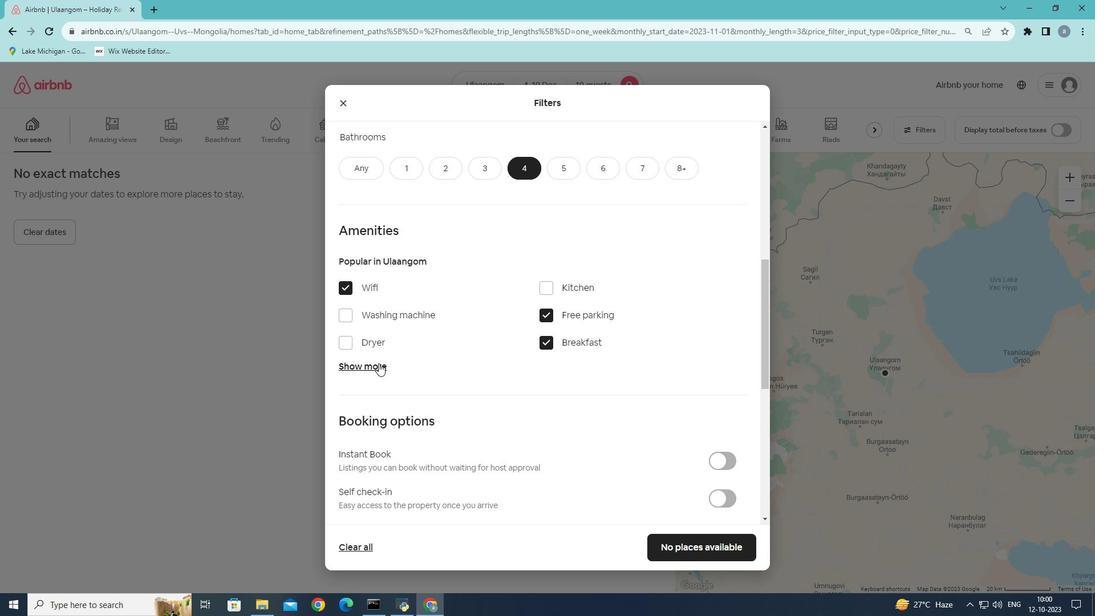 
Action: Mouse pressed left at (379, 363)
Screenshot: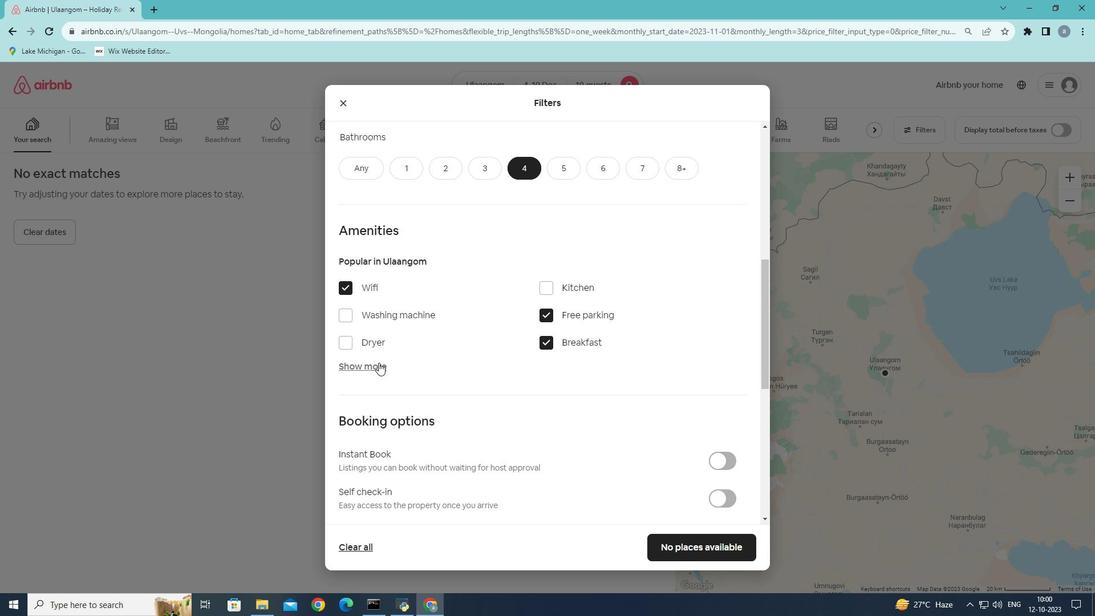 
Action: Mouse moved to (413, 418)
Screenshot: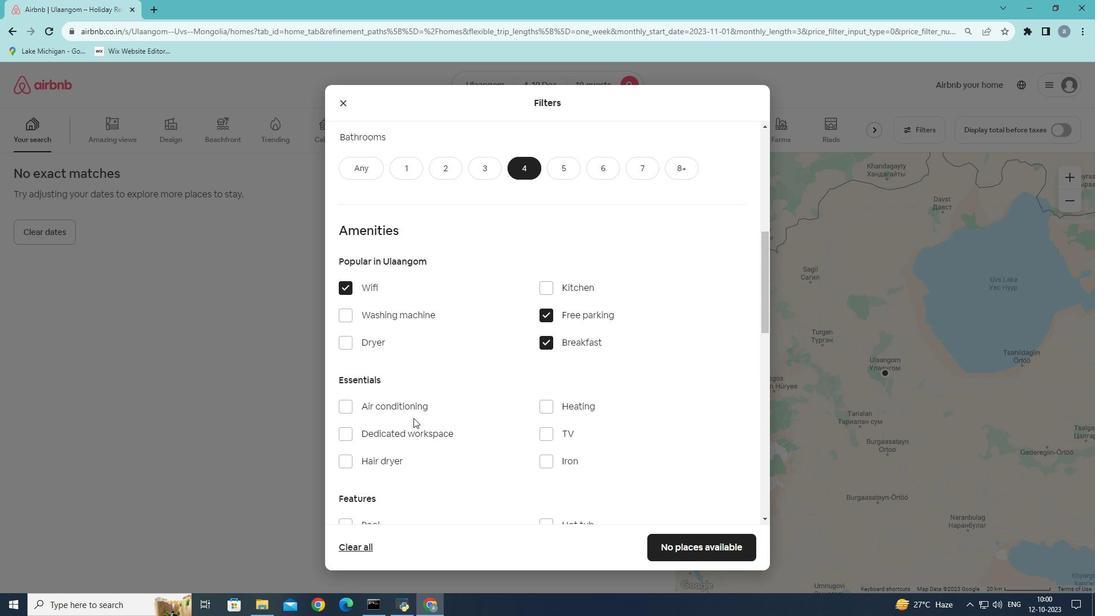 
Action: Mouse scrolled (413, 417) with delta (0, 0)
Screenshot: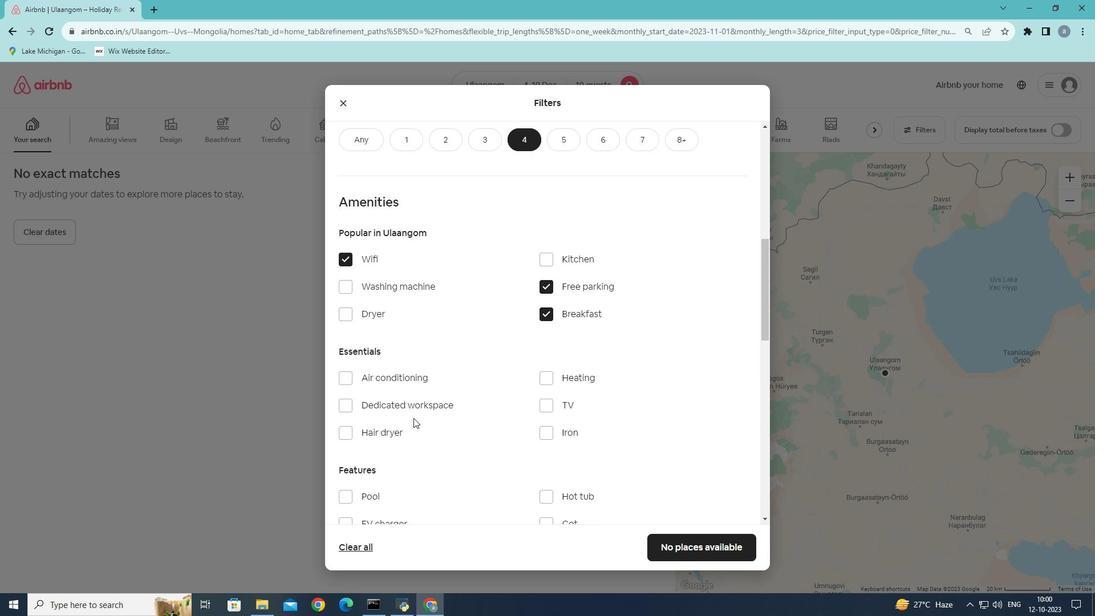 
Action: Mouse moved to (550, 375)
Screenshot: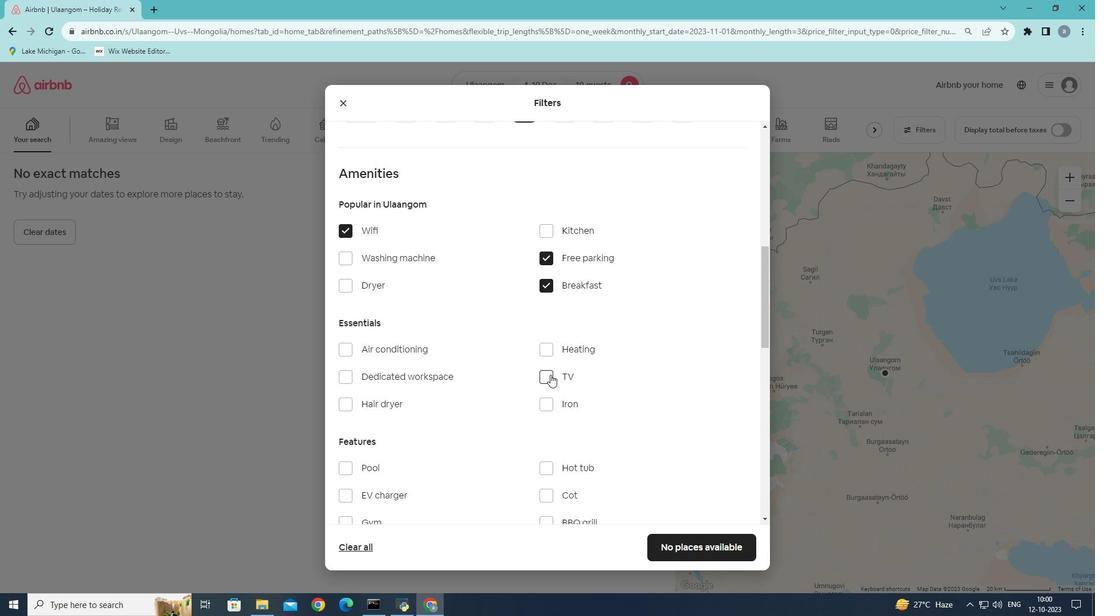
Action: Mouse pressed left at (550, 375)
Screenshot: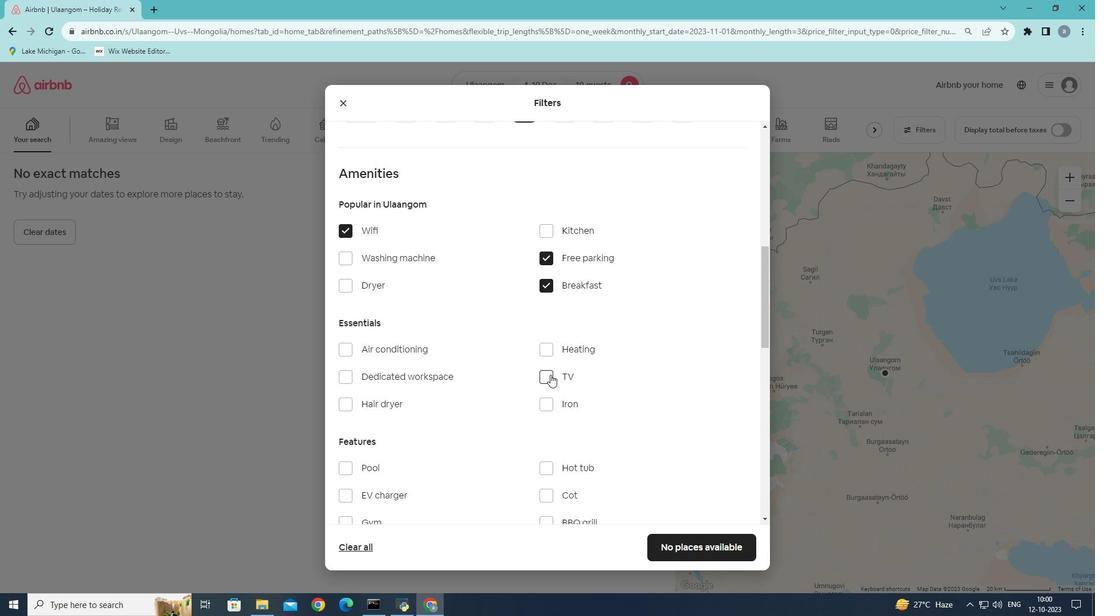 
Action: Mouse moved to (457, 426)
Screenshot: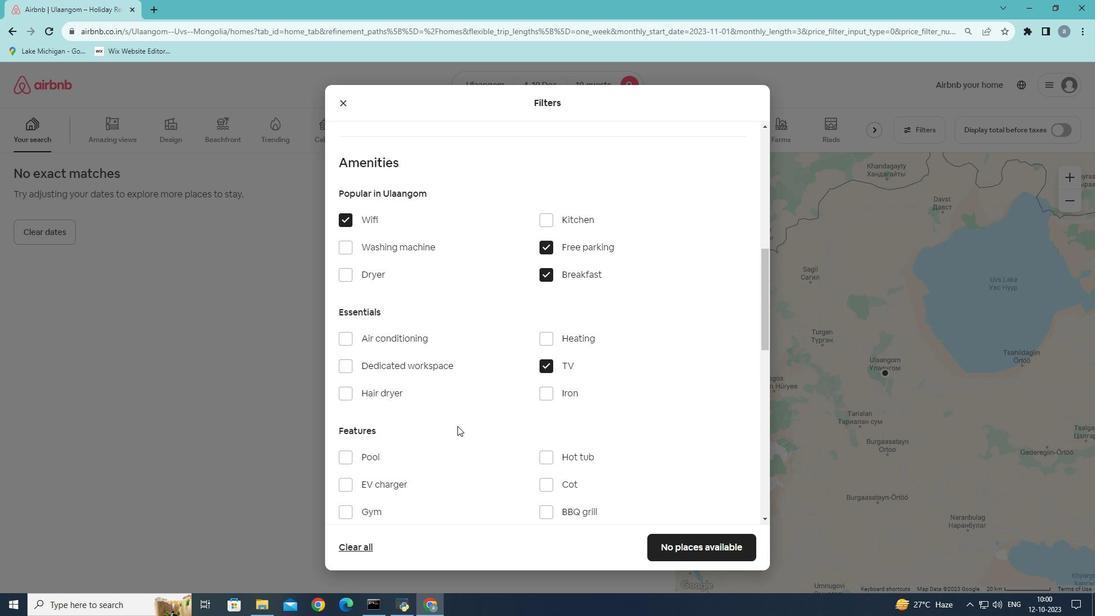 
Action: Mouse scrolled (457, 425) with delta (0, 0)
Screenshot: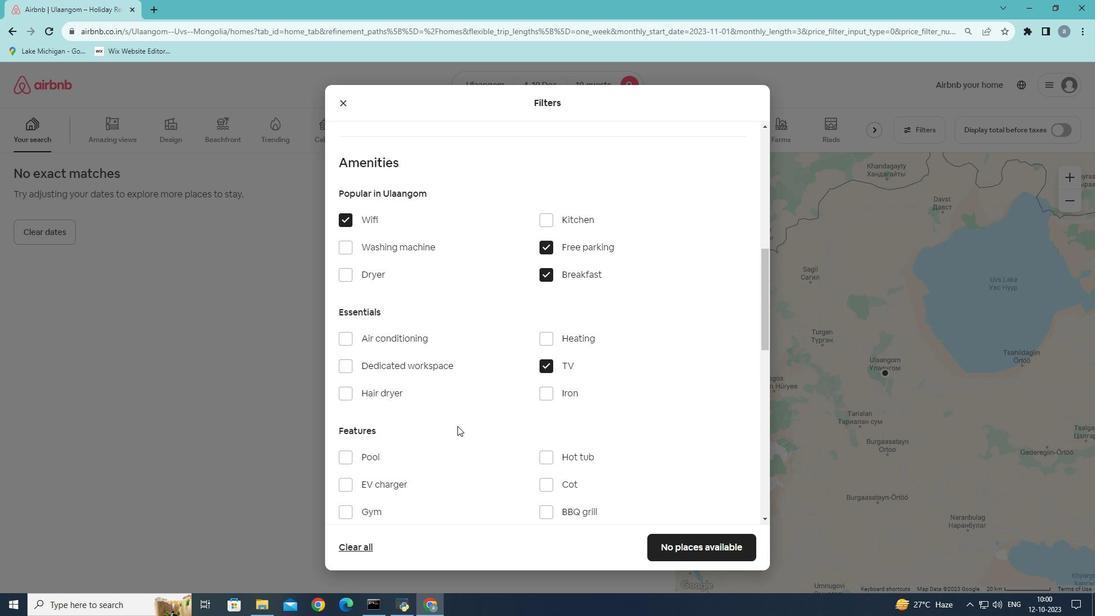 
Action: Mouse scrolled (457, 425) with delta (0, 0)
Screenshot: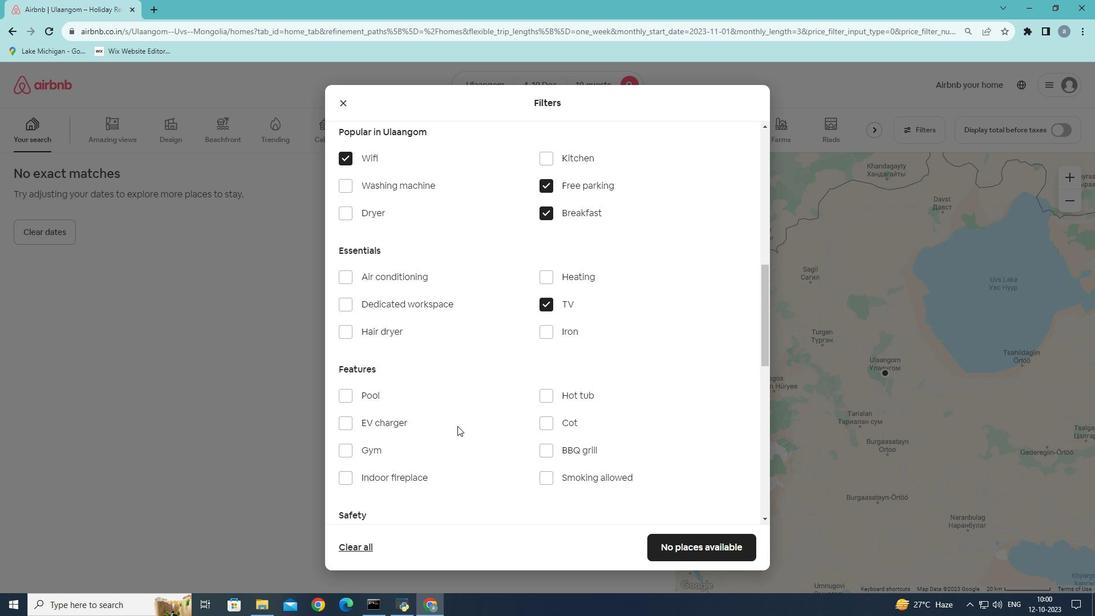 
Action: Mouse moved to (344, 410)
Screenshot: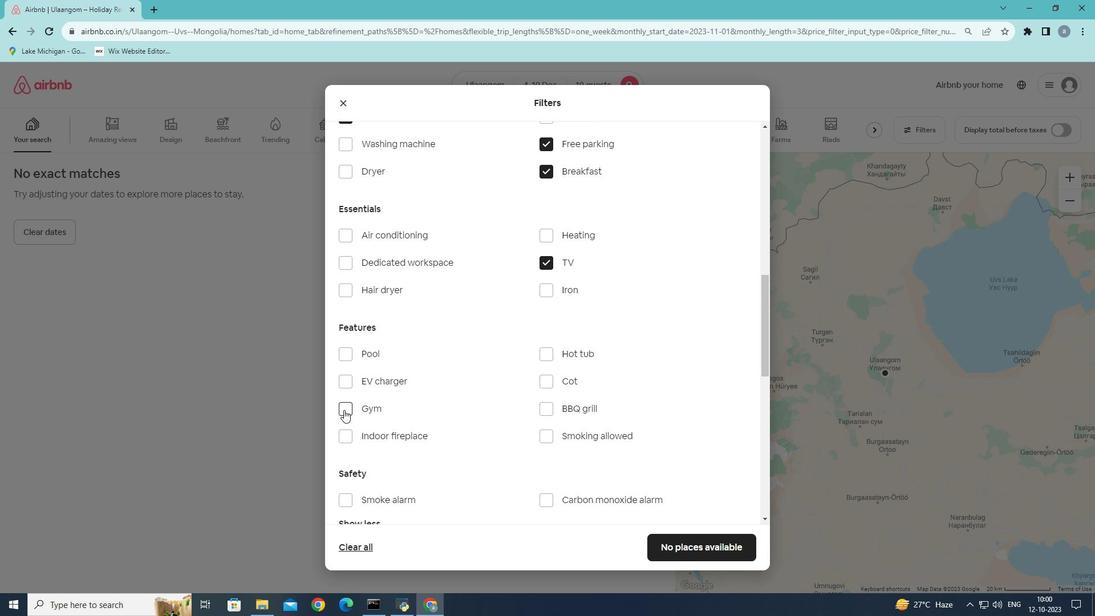 
Action: Mouse pressed left at (344, 410)
Screenshot: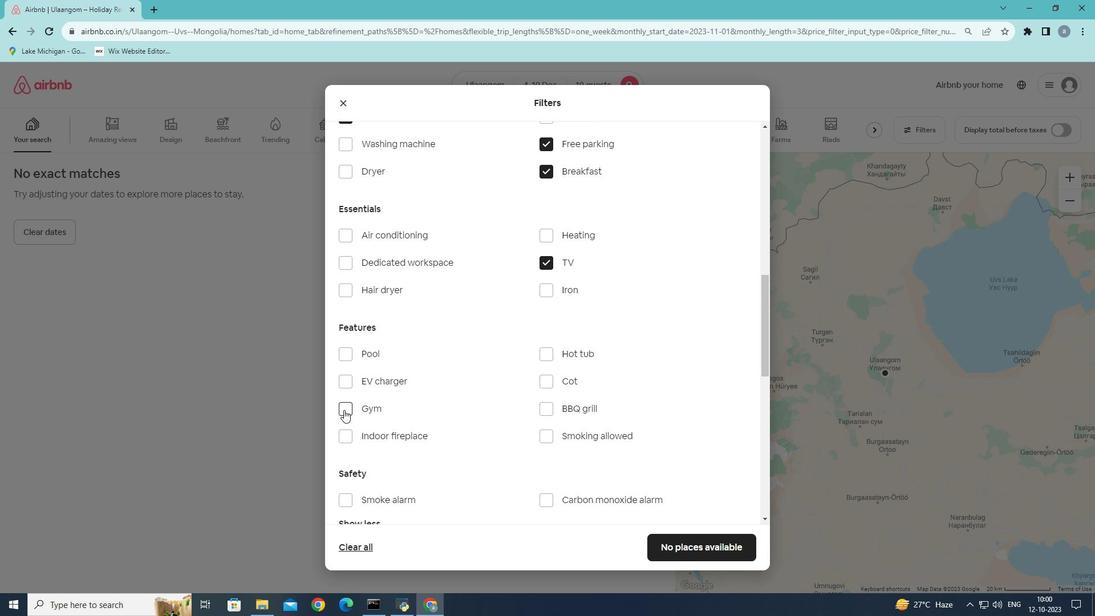 
Action: Mouse moved to (525, 385)
Screenshot: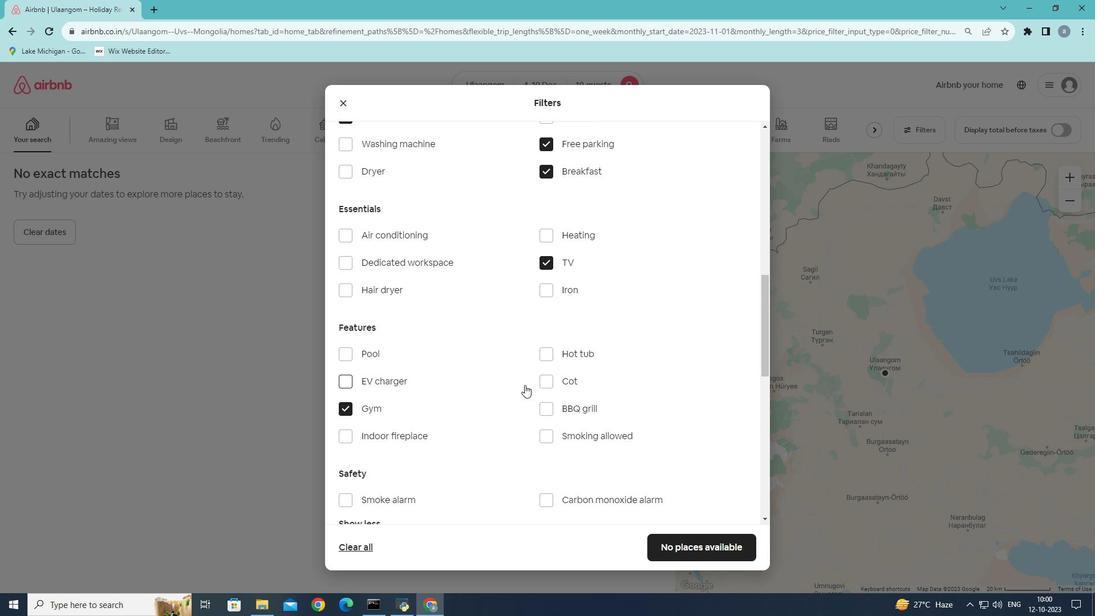 
Action: Mouse scrolled (525, 384) with delta (0, 0)
Screenshot: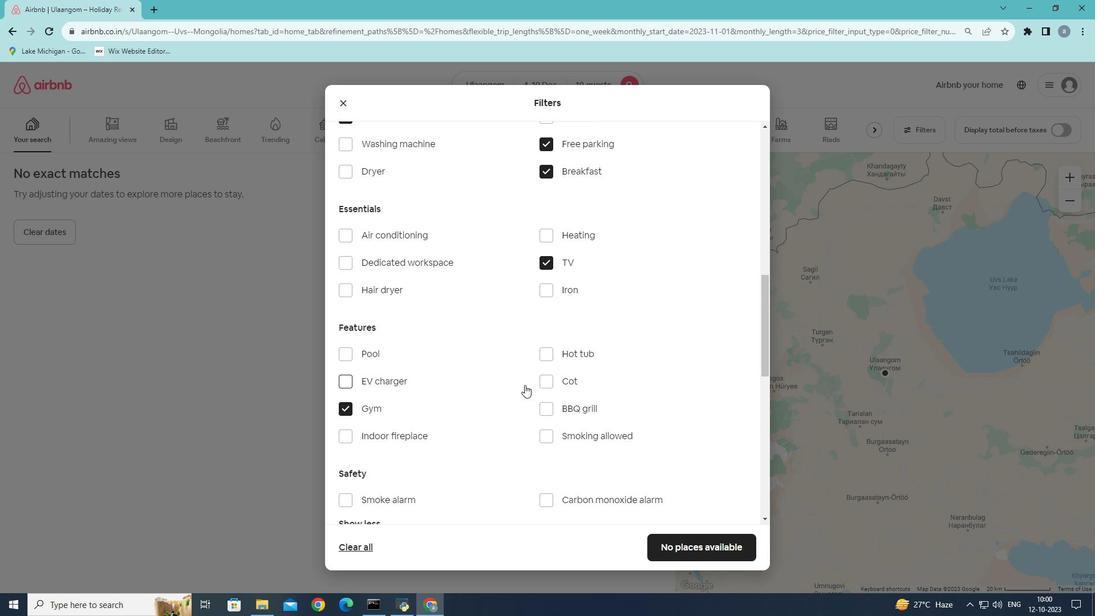 
Action: Mouse scrolled (525, 384) with delta (0, 0)
Screenshot: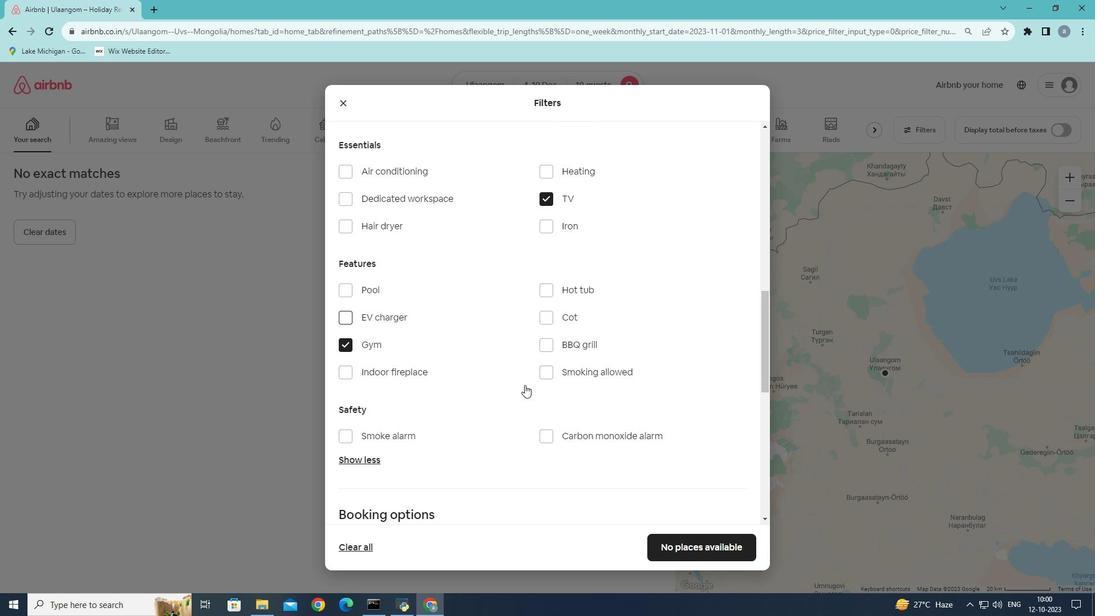 
Action: Mouse scrolled (525, 384) with delta (0, 0)
Screenshot: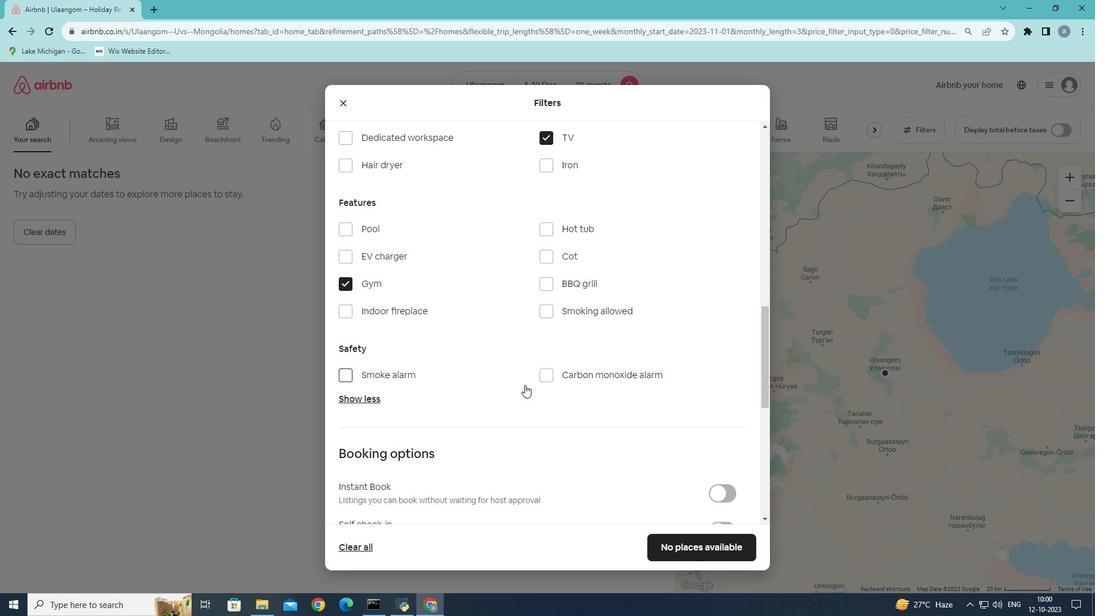 
Action: Mouse scrolled (525, 384) with delta (0, 0)
Screenshot: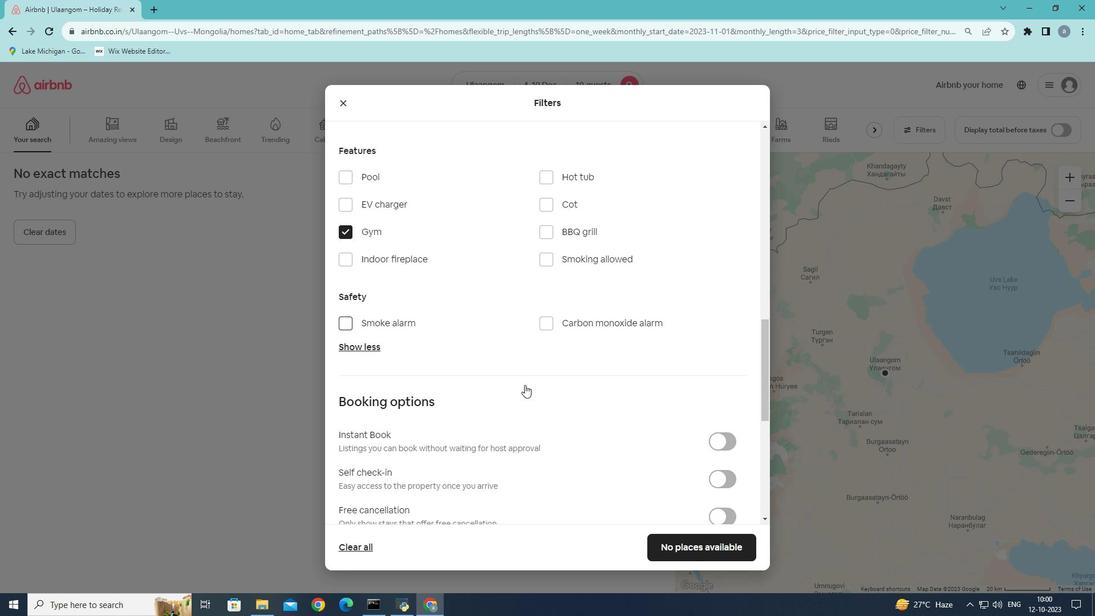 
Action: Mouse scrolled (525, 384) with delta (0, 0)
Screenshot: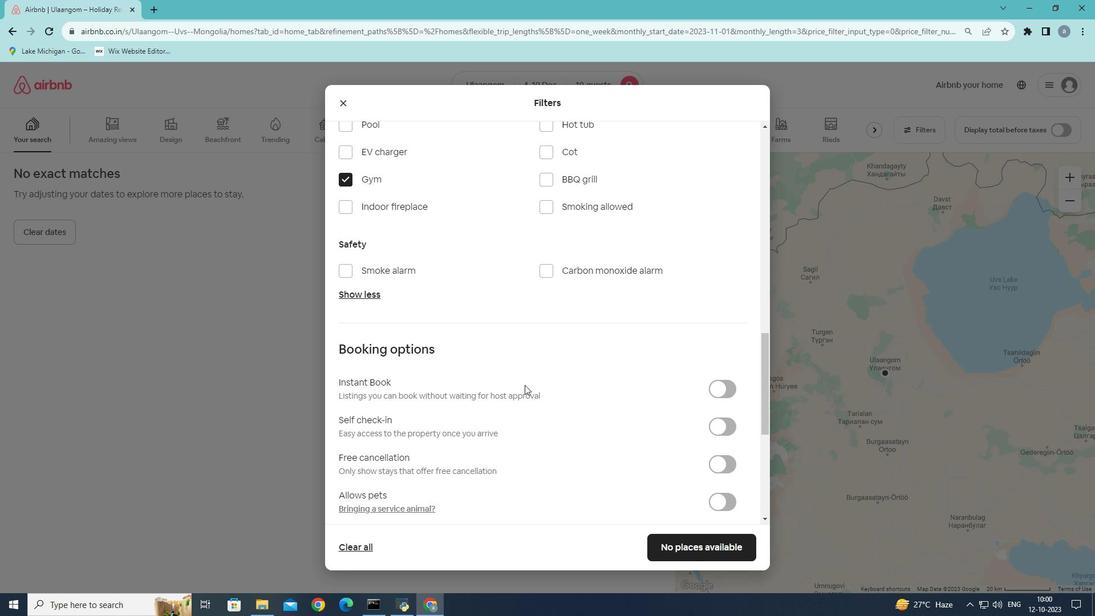
Action: Mouse moved to (723, 375)
Screenshot: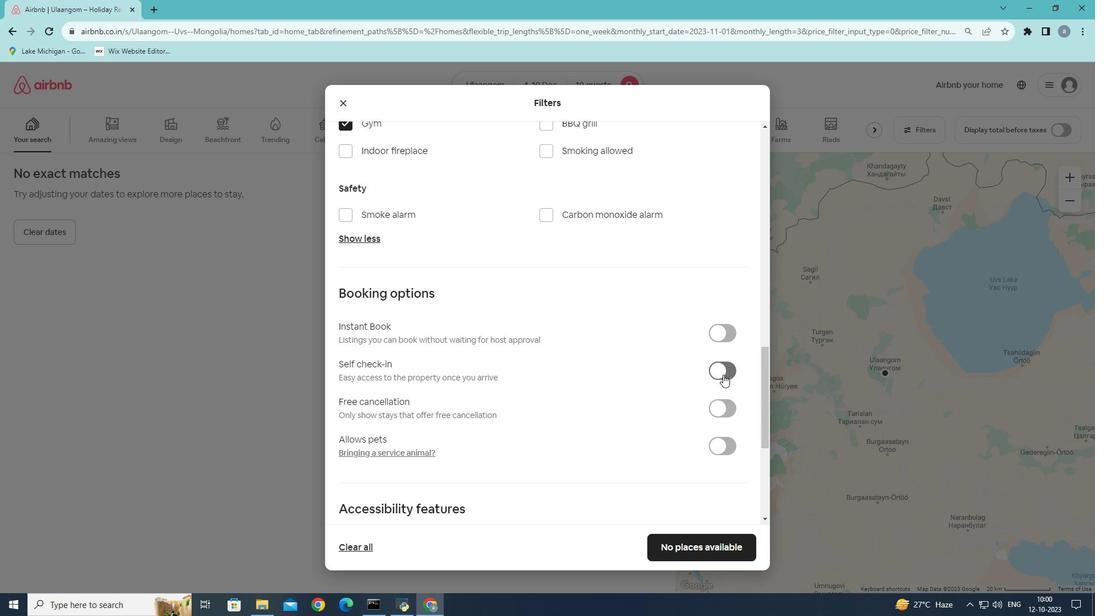 
Action: Mouse pressed left at (723, 375)
Screenshot: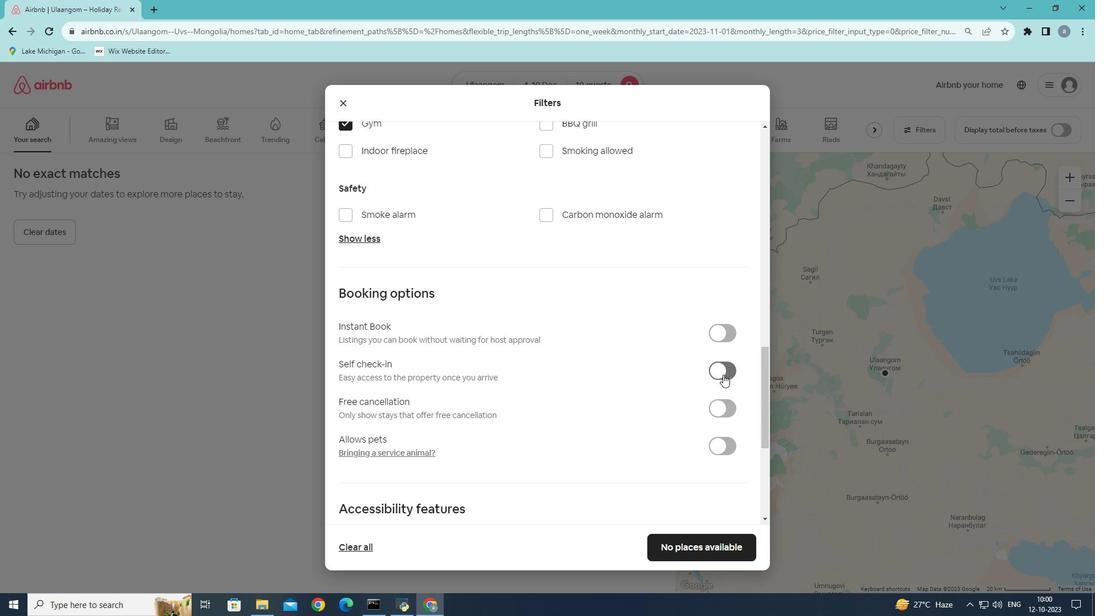 
Action: Mouse moved to (706, 585)
Screenshot: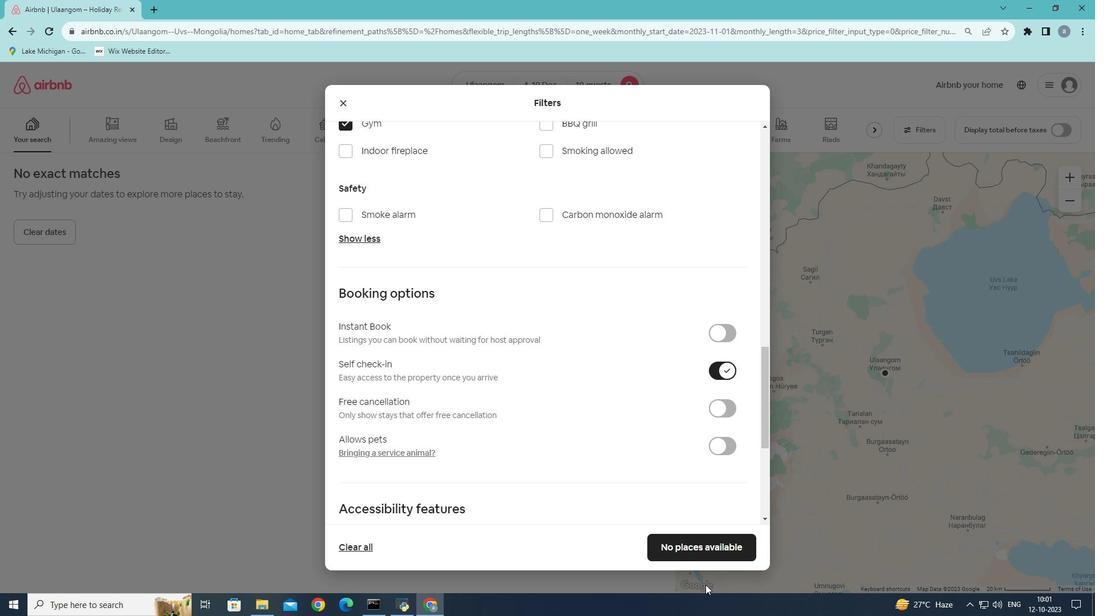
Action: Mouse scrolled (706, 584) with delta (0, 0)
Screenshot: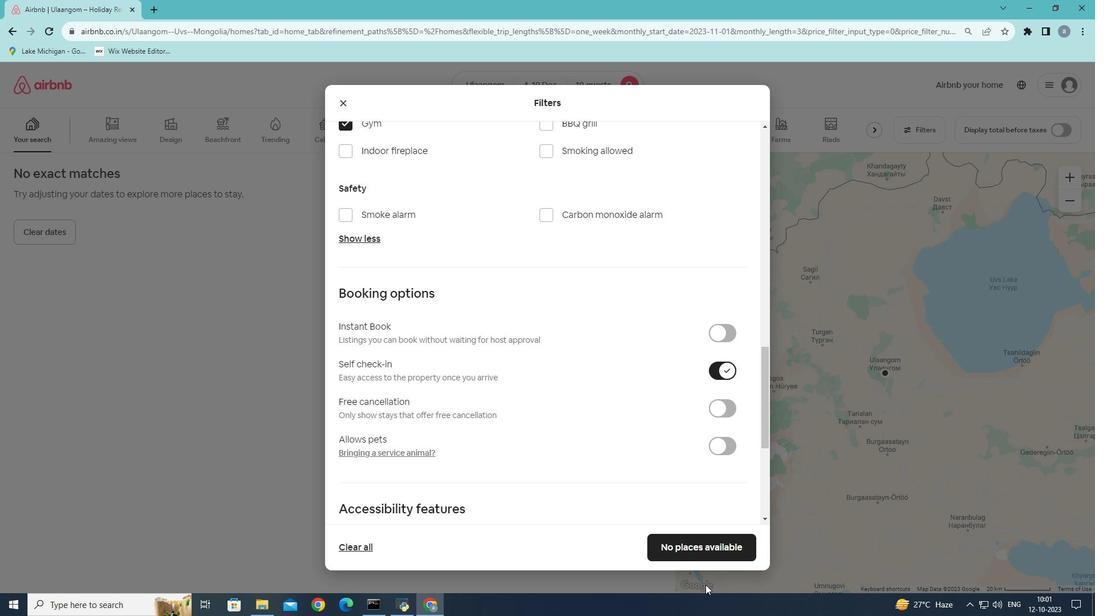 
Action: Mouse scrolled (706, 584) with delta (0, 0)
Screenshot: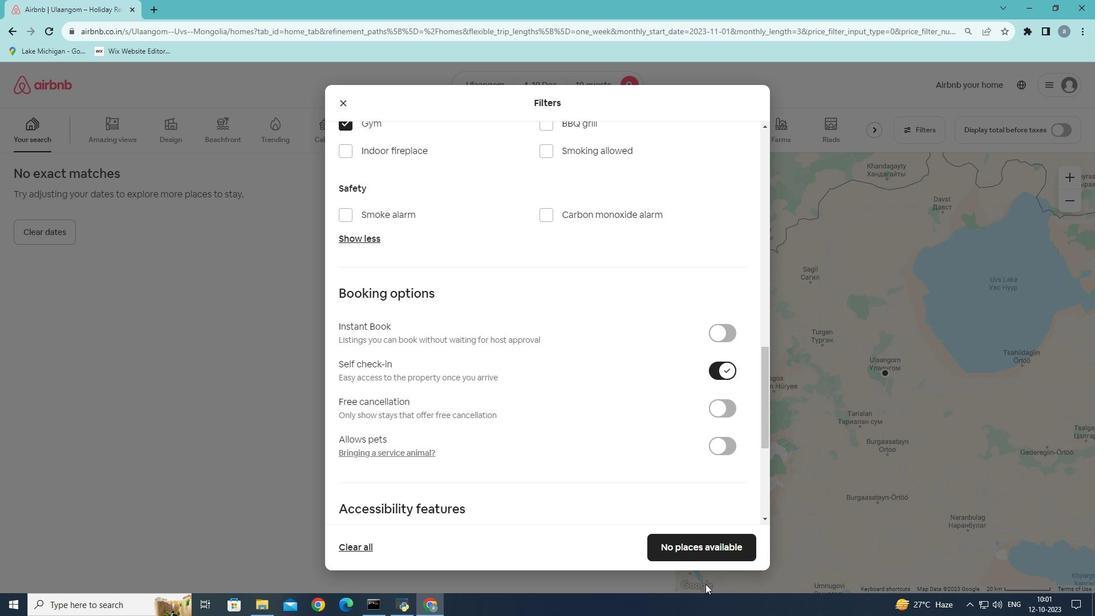 
Action: Mouse moved to (701, 544)
Screenshot: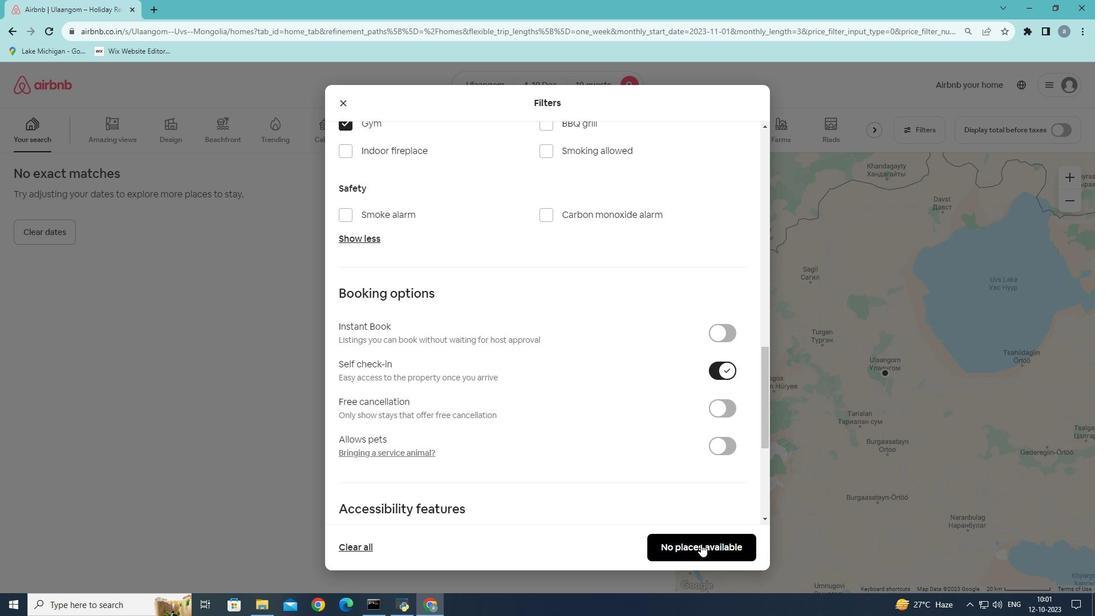
Action: Mouse pressed left at (701, 544)
Screenshot: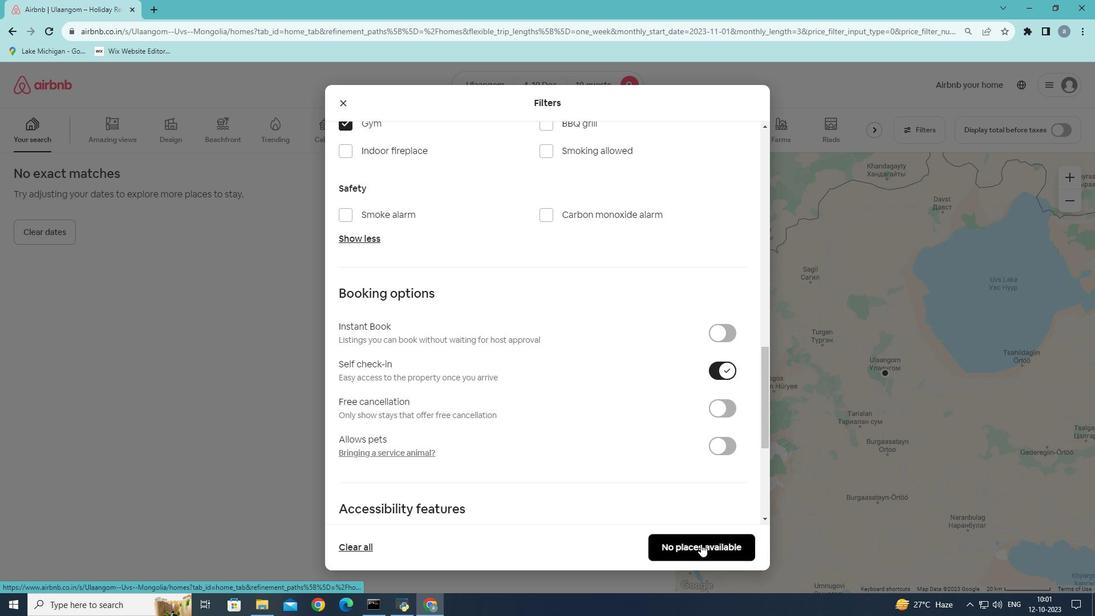 
Action: Mouse moved to (704, 545)
Screenshot: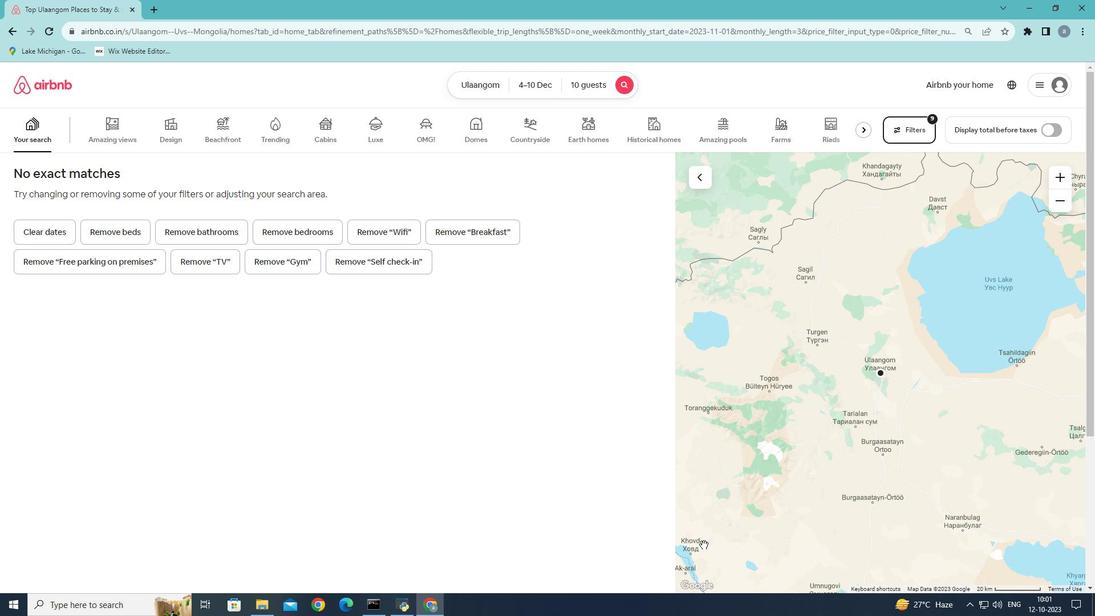 
